 Task: Project Risk Management Workshop: Lead a workshop on identifying, assessing, and mitigating project risks to ensure successful project outcomes. Location: Risk Management Office. Time: 2:30 PM - 4:30 PM.
Action: Mouse moved to (97, 143)
Screenshot: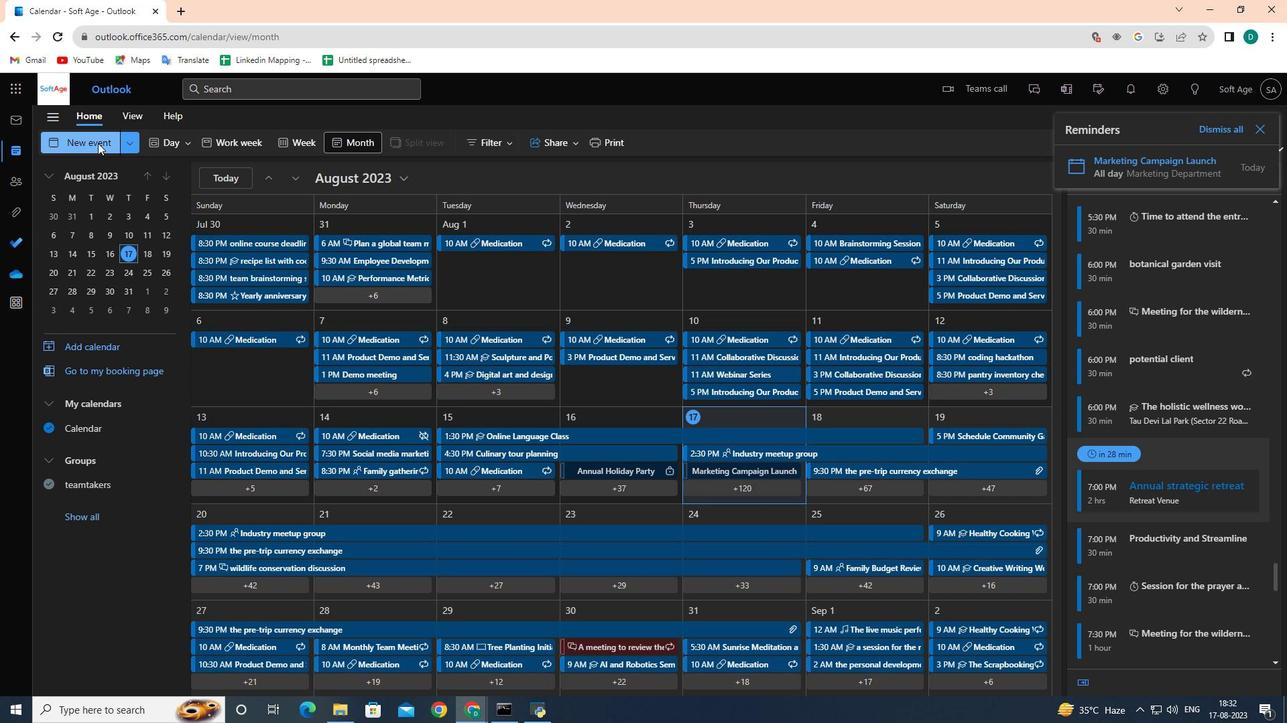 
Action: Mouse pressed left at (97, 143)
Screenshot: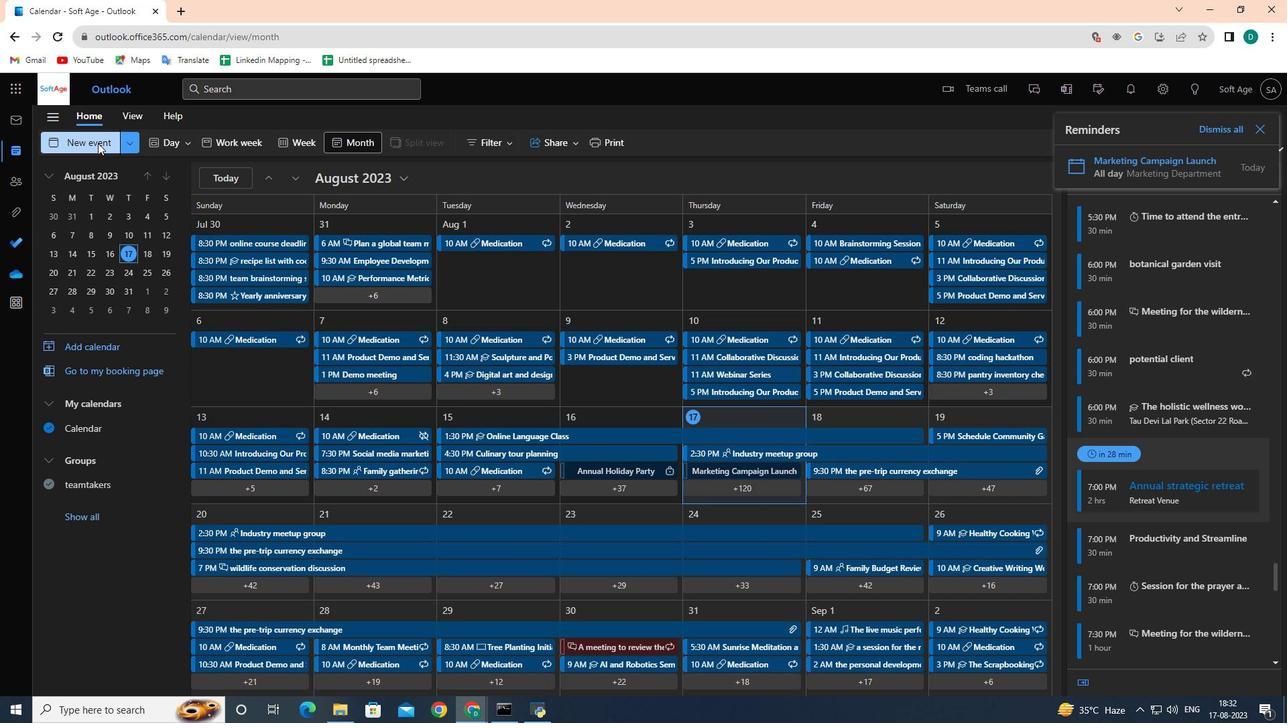 
Action: Mouse moved to (342, 218)
Screenshot: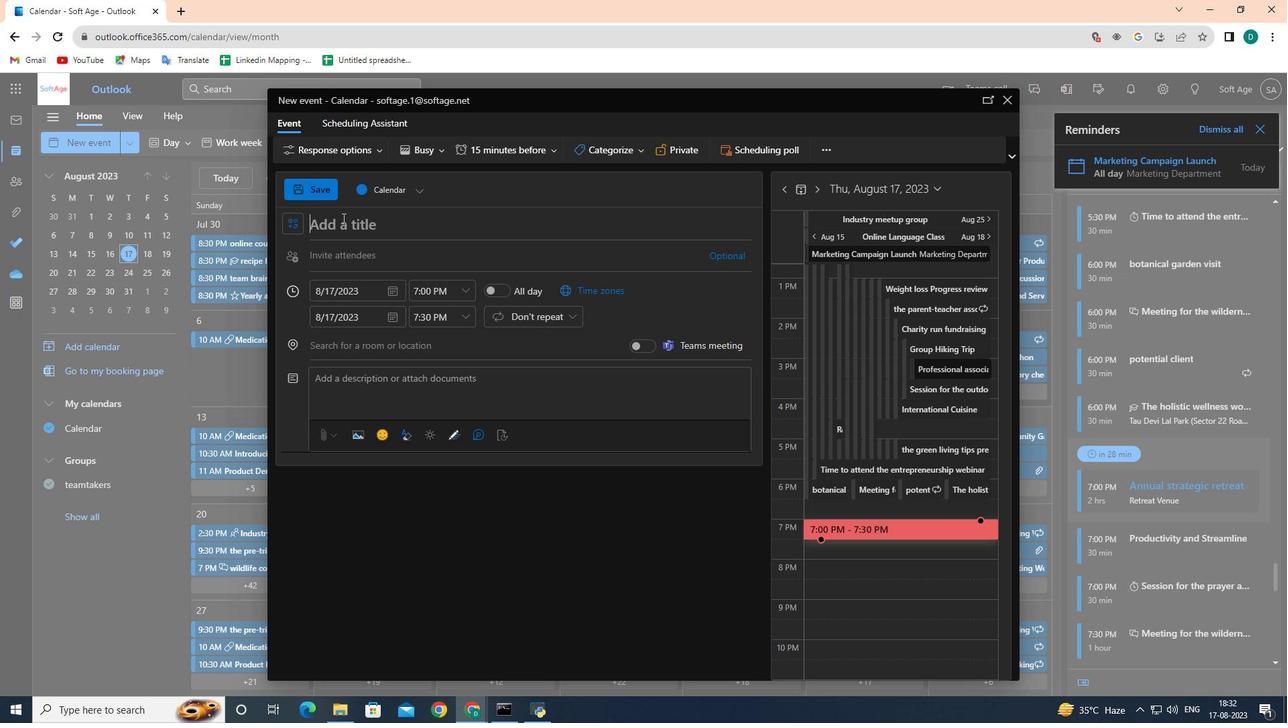 
Action: Key pressed <Key.shift><Key.shift>Project<Key.space><Key.shift>Risk<Key.space><Key.shift>Management<Key.space><Key.shift>Workshop
Screenshot: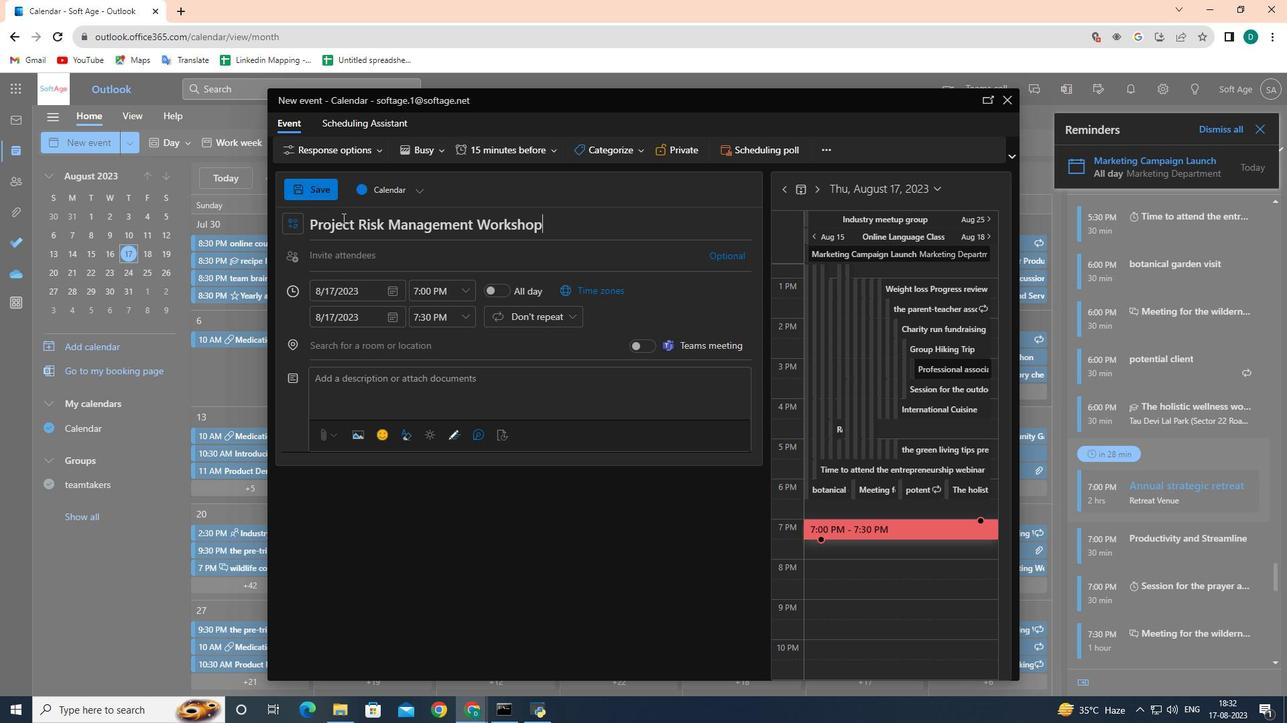 
Action: Mouse moved to (410, 404)
Screenshot: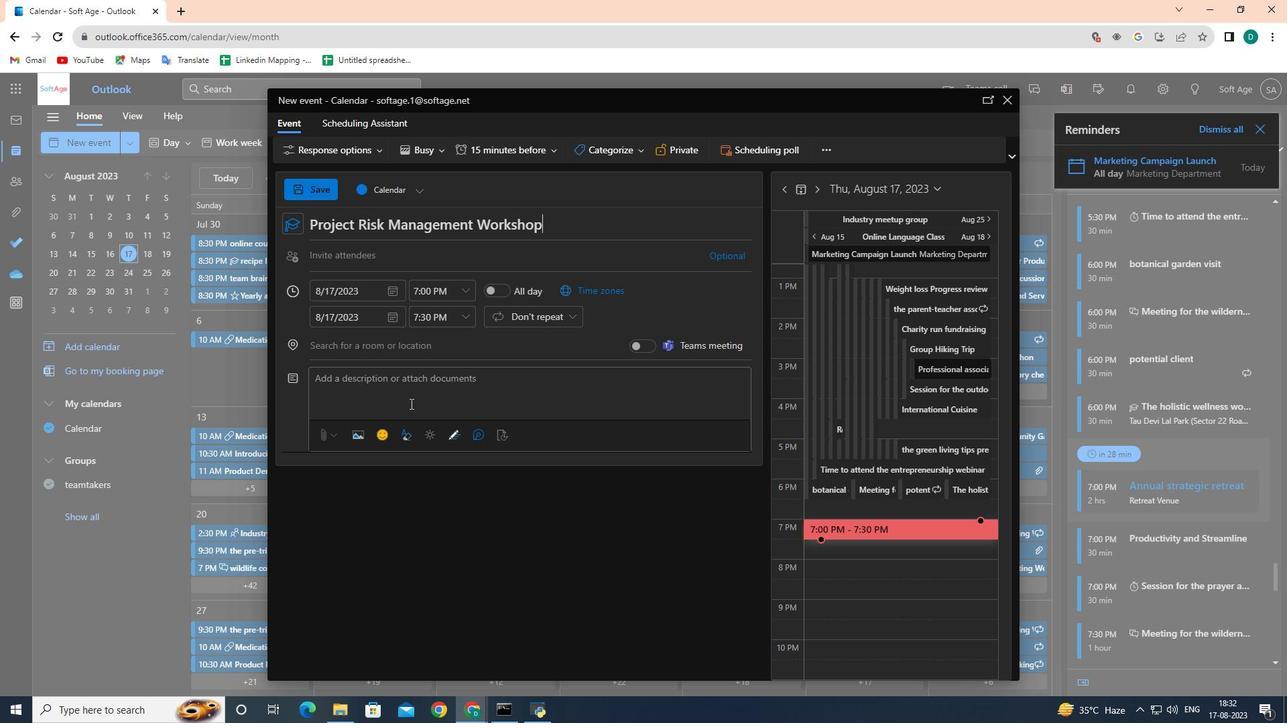 
Action: Mouse pressed left at (410, 404)
Screenshot: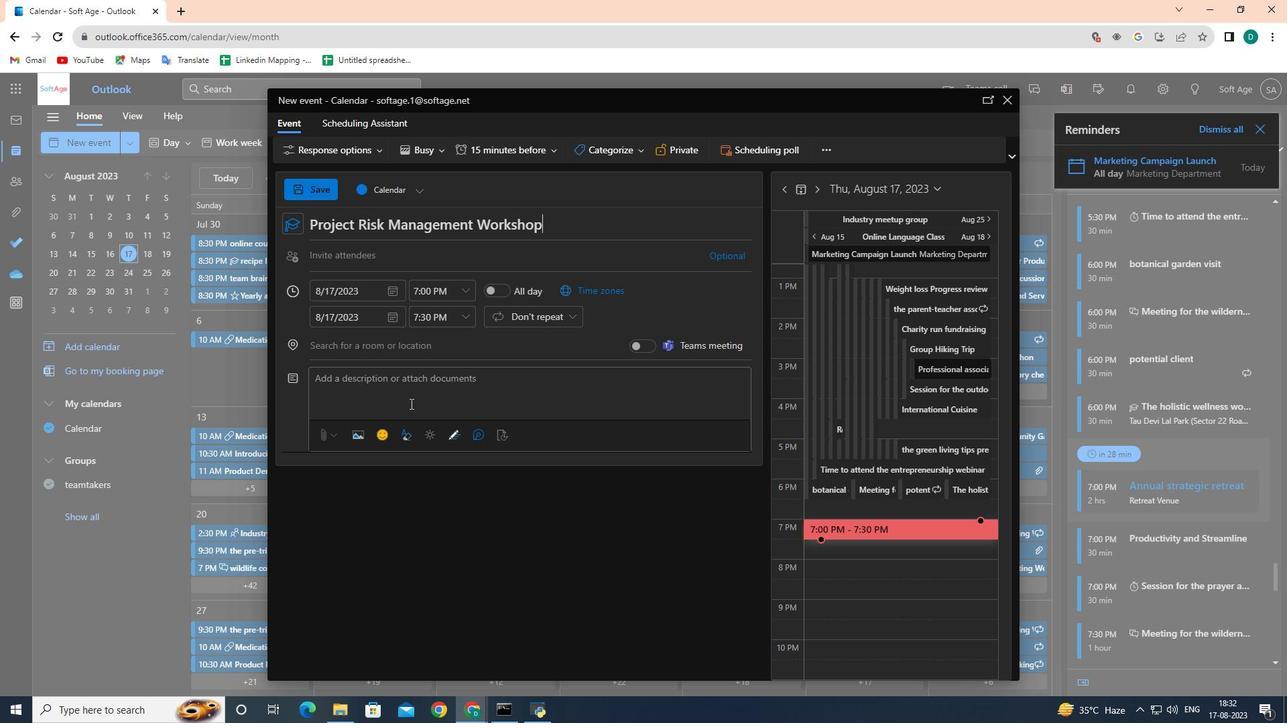
Action: Mouse moved to (399, 388)
Screenshot: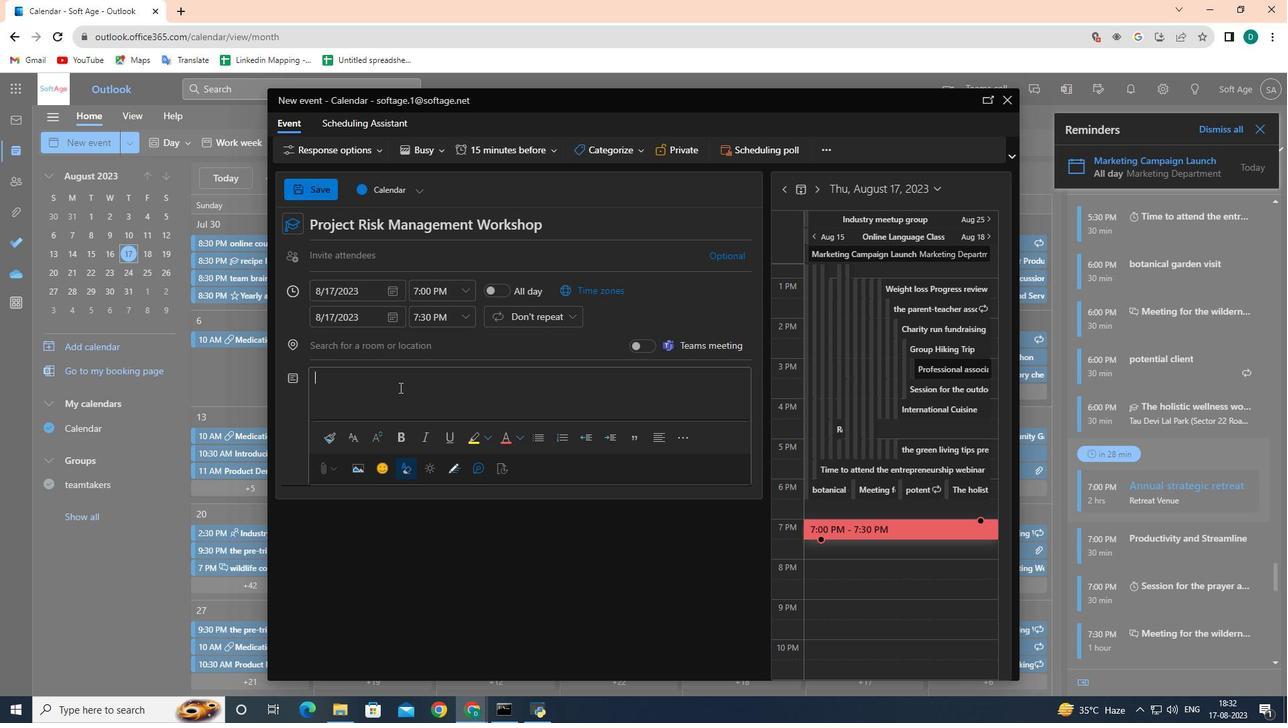 
Action: Key pressed <Key.shift>Lead<Key.space>a<Key.space>workshop<Key.space>on<Key.space>identifying,<Key.space>assessing,<Key.space>and<Key.space>mitigating<Key.space>projects<Key.space>risks<Key.space>to<Key.space>ensure<Key.space>successful<Key.space>project<Key.space>out<Key.space><Key.backspace>comes.
Screenshot: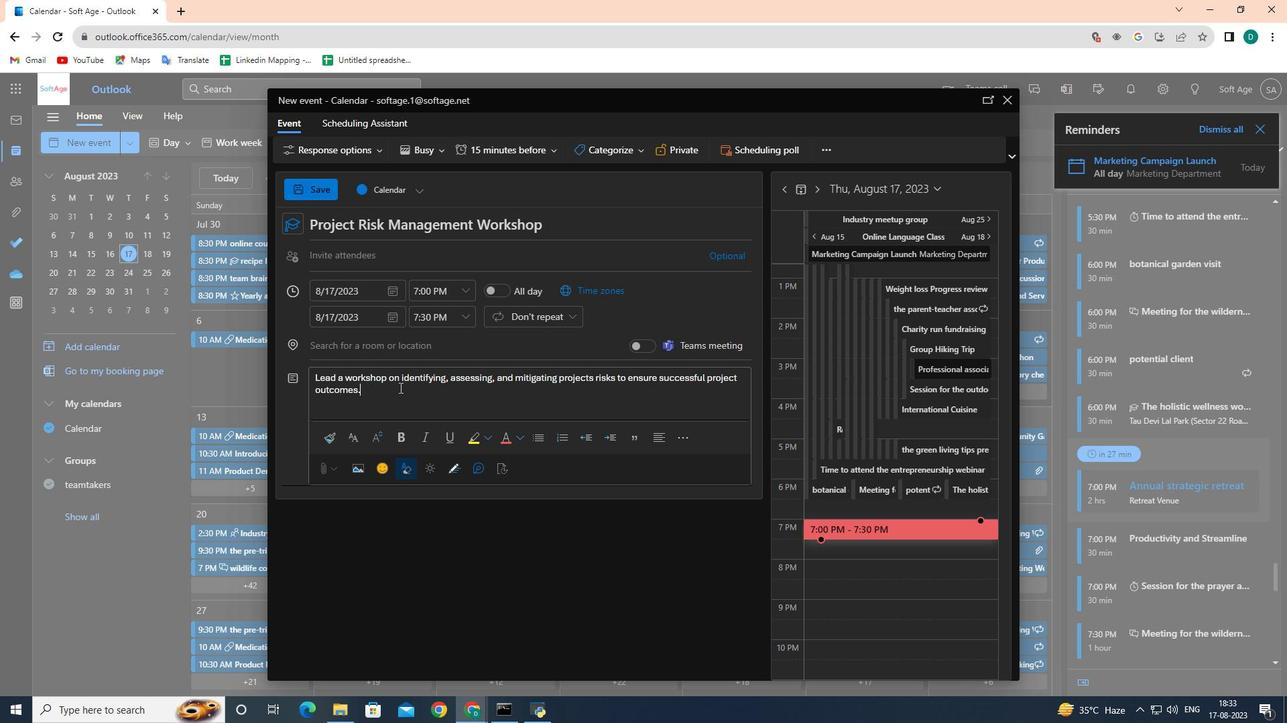 
Action: Mouse moved to (362, 338)
Screenshot: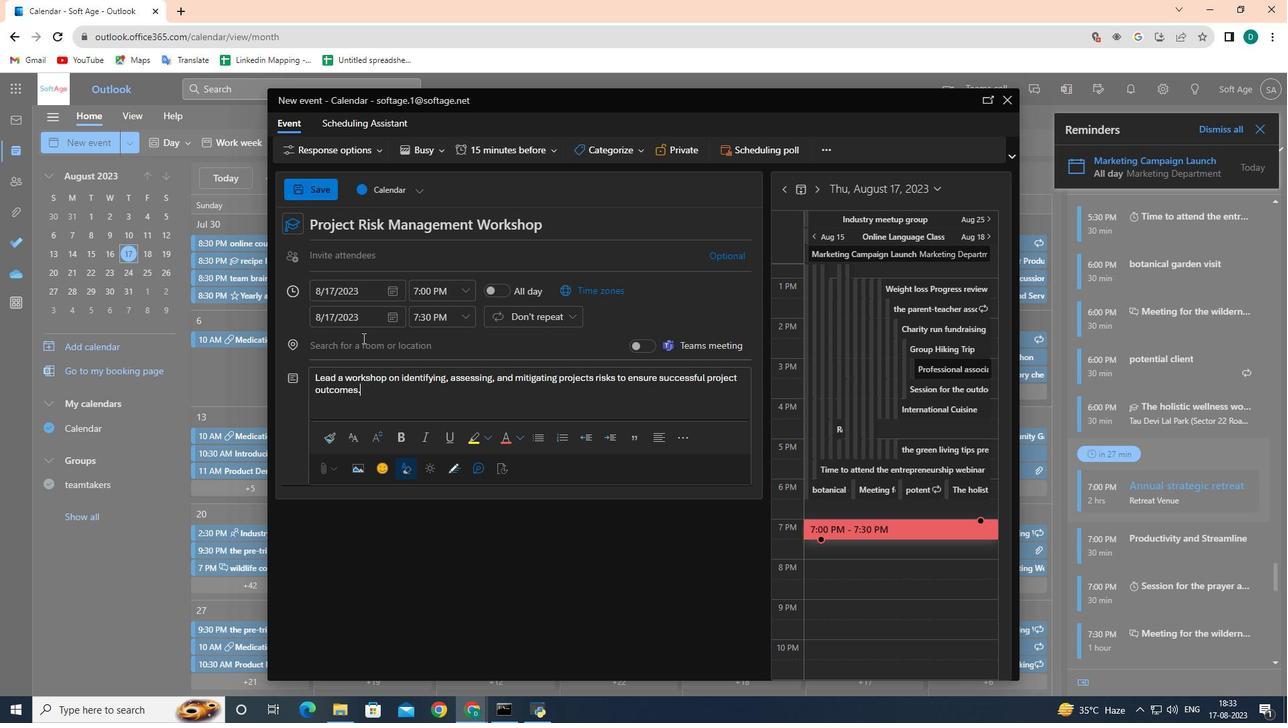 
Action: Mouse pressed left at (362, 338)
Screenshot: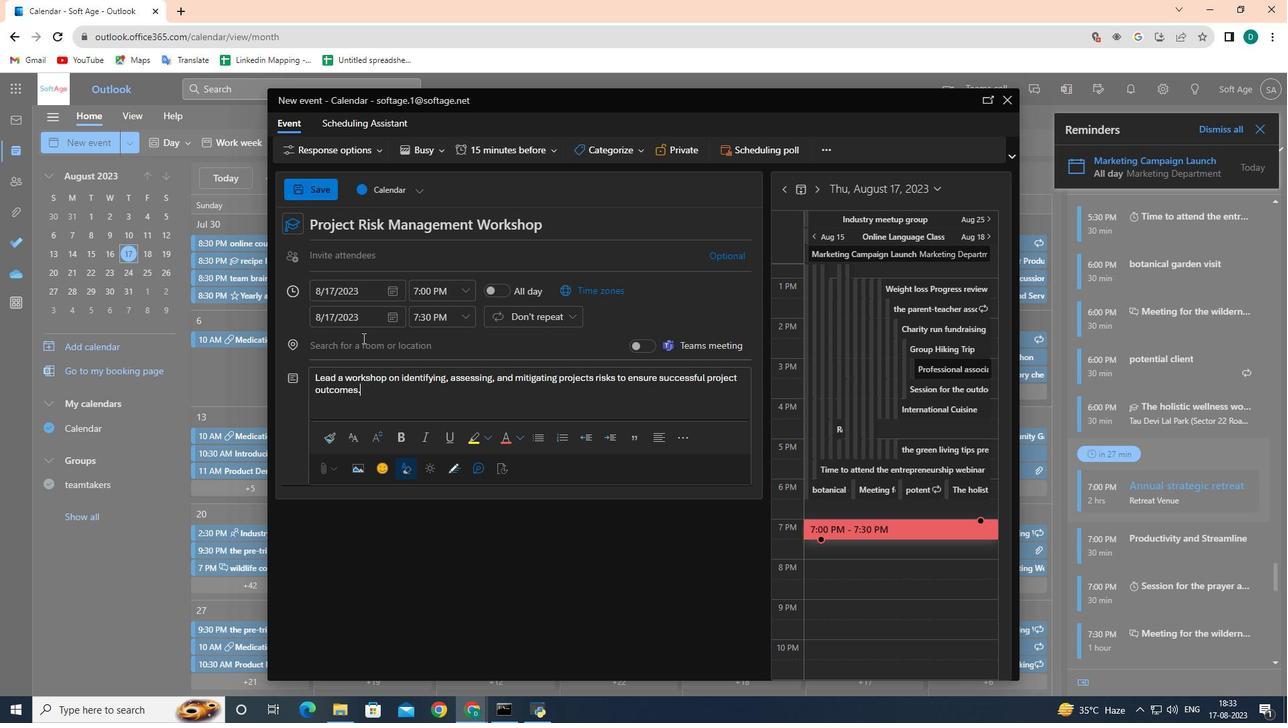 
Action: Key pressed <Key.shift>Risk<Key.space><Key.shift>Management<Key.space><Key.shift><Key.shift><Key.shift><Key.shift><Key.shift><Key.shift><Key.shift><Key.shift><Key.shift><Key.shift><Key.shift>Office
Screenshot: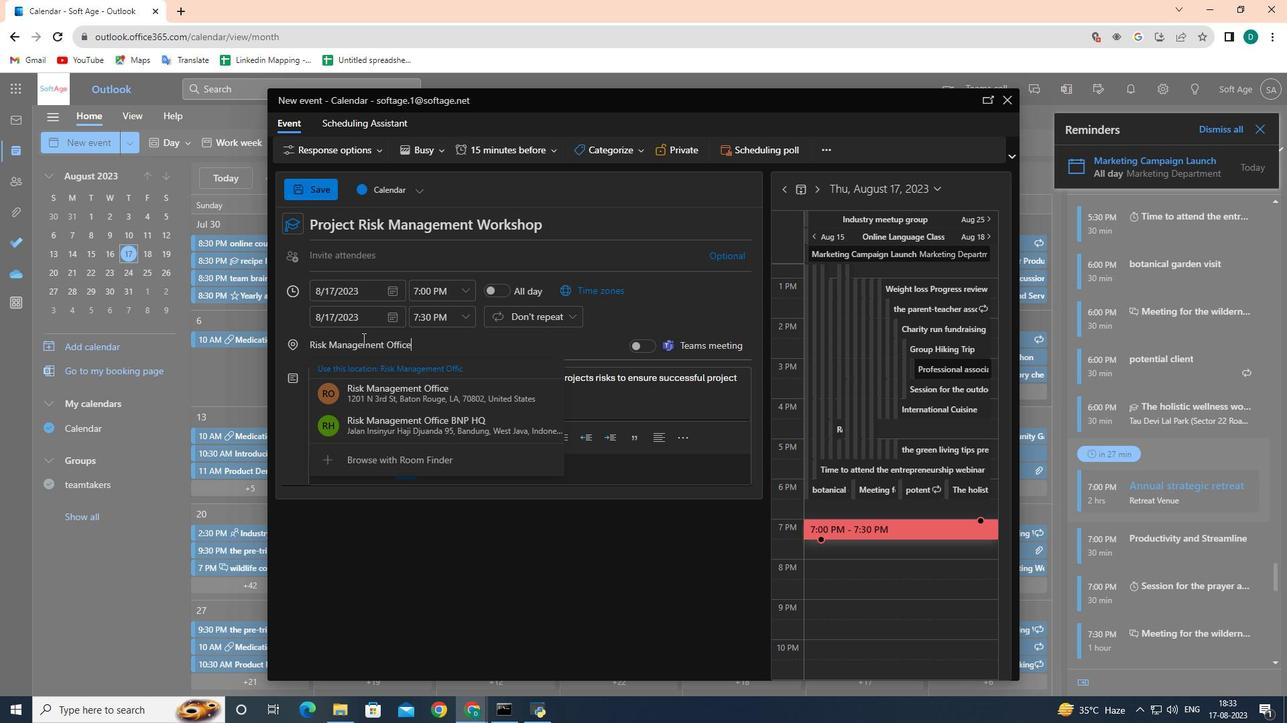 
Action: Mouse moved to (386, 406)
Screenshot: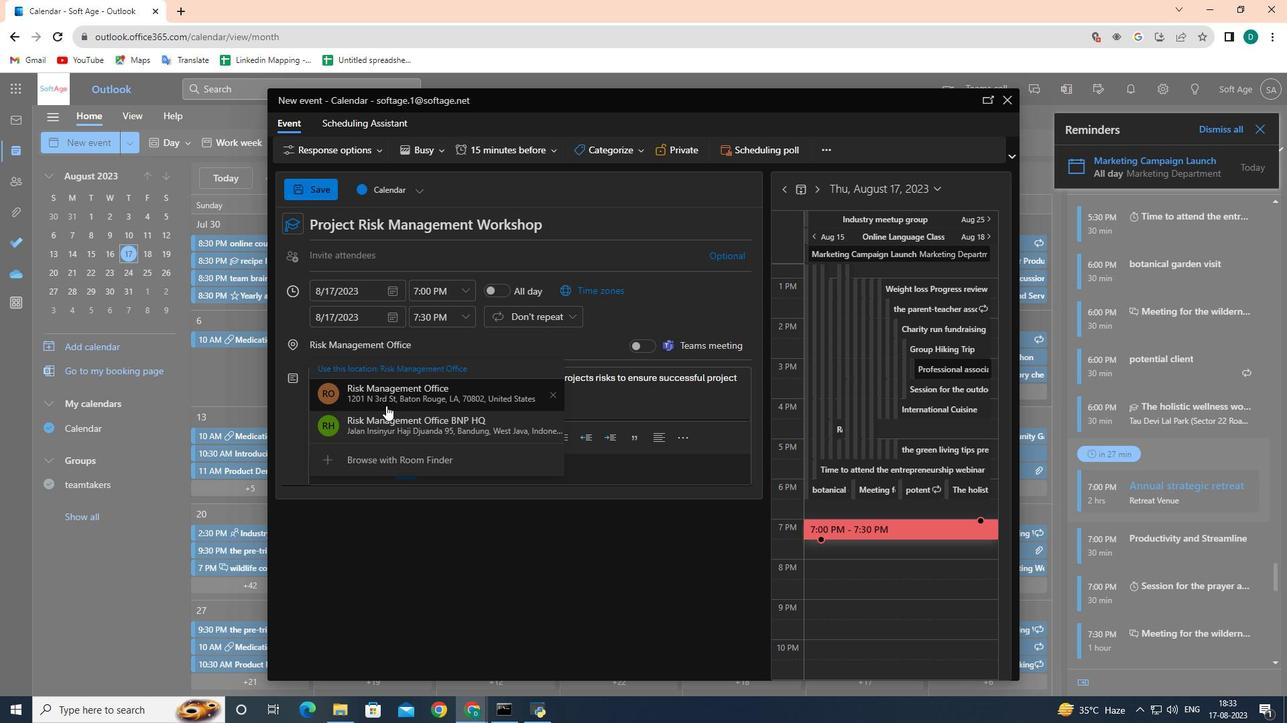 
Action: Mouse pressed left at (386, 406)
Screenshot: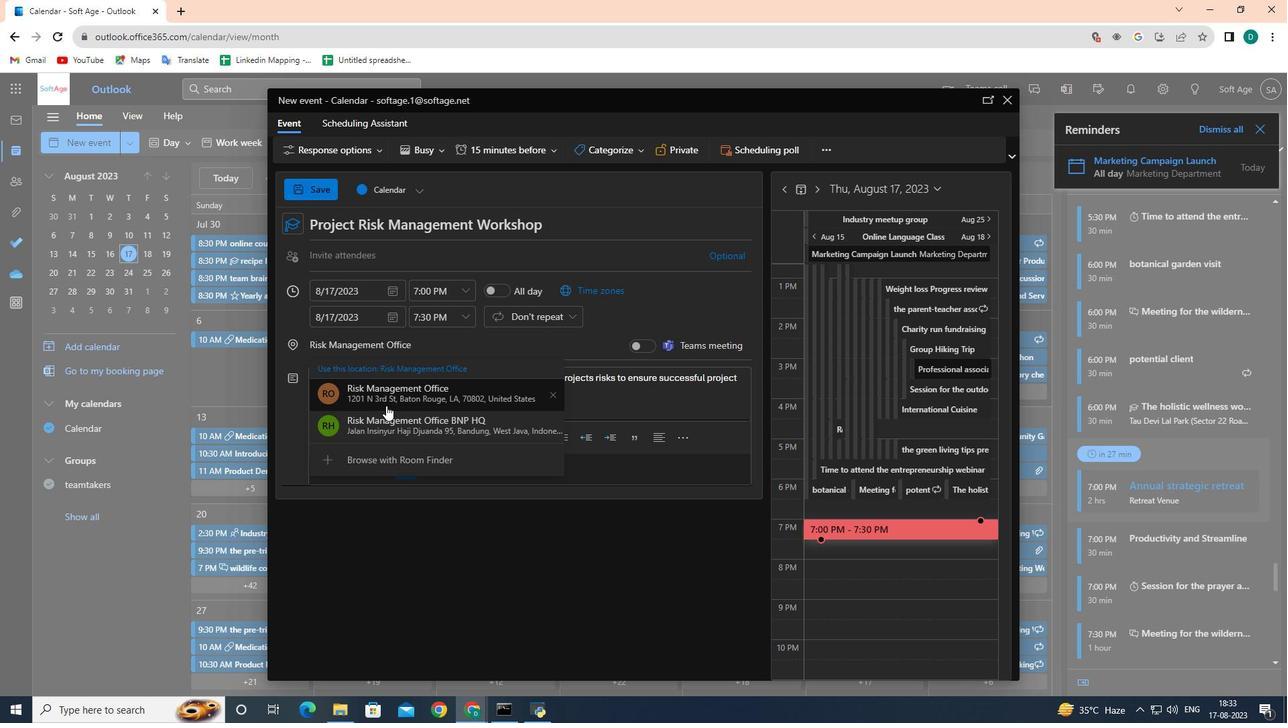 
Action: Mouse moved to (464, 292)
Screenshot: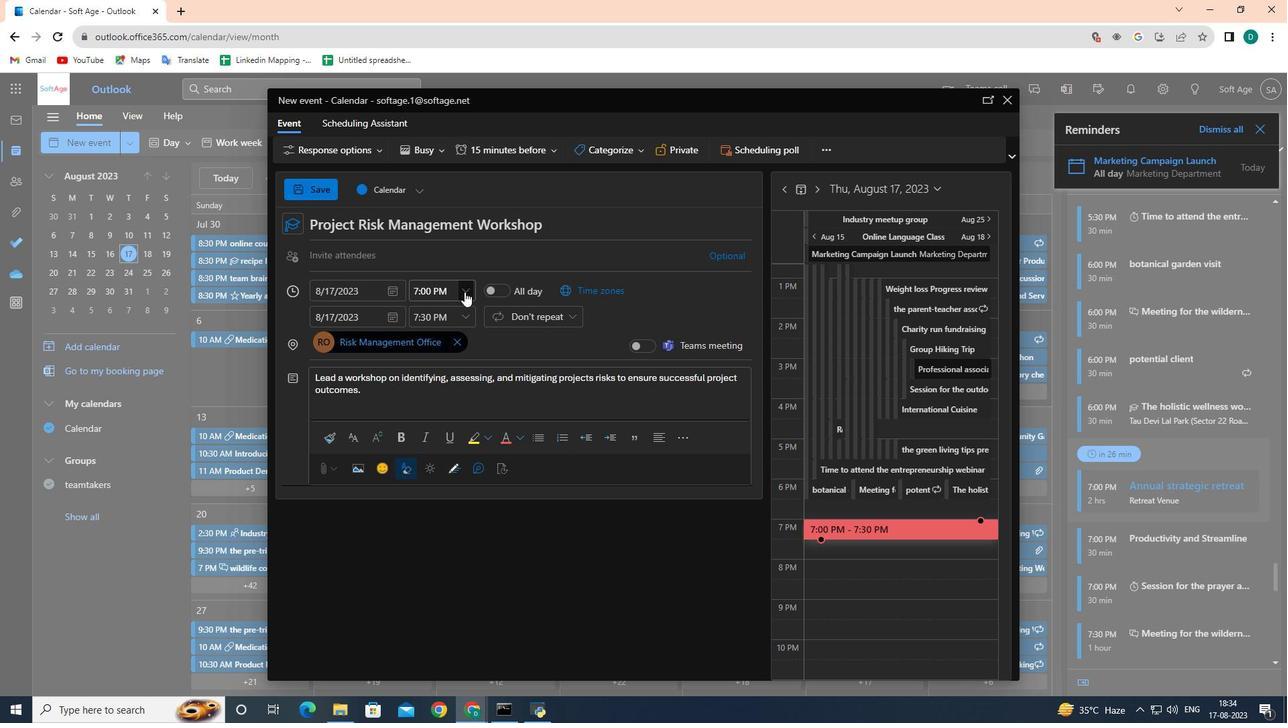 
Action: Mouse pressed left at (464, 292)
Screenshot: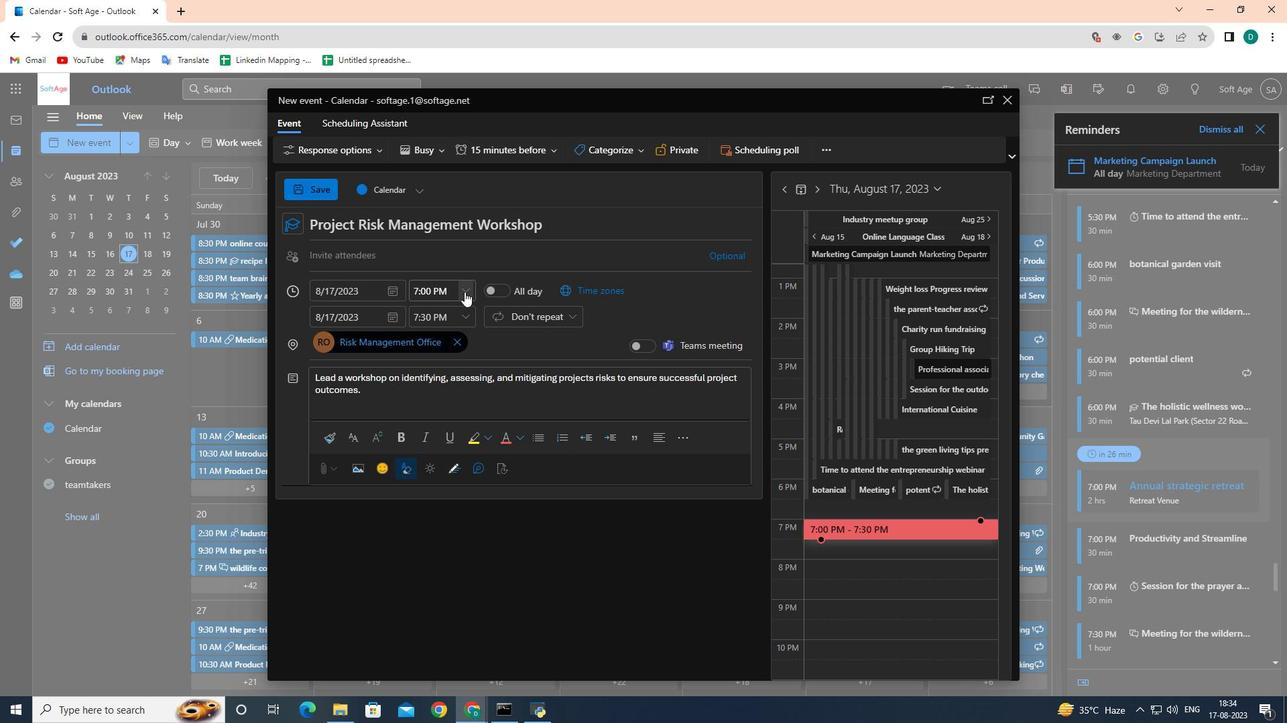 
Action: Mouse moved to (481, 424)
Screenshot: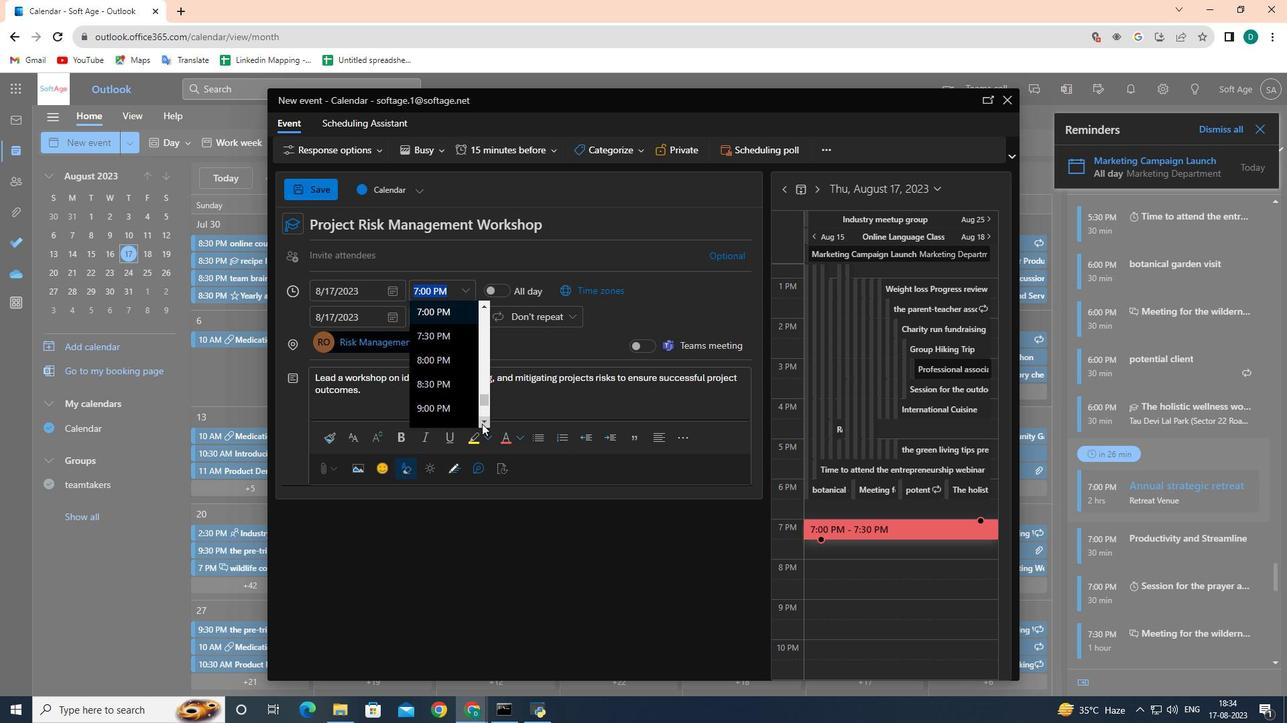 
Action: Mouse pressed left at (481, 424)
Screenshot: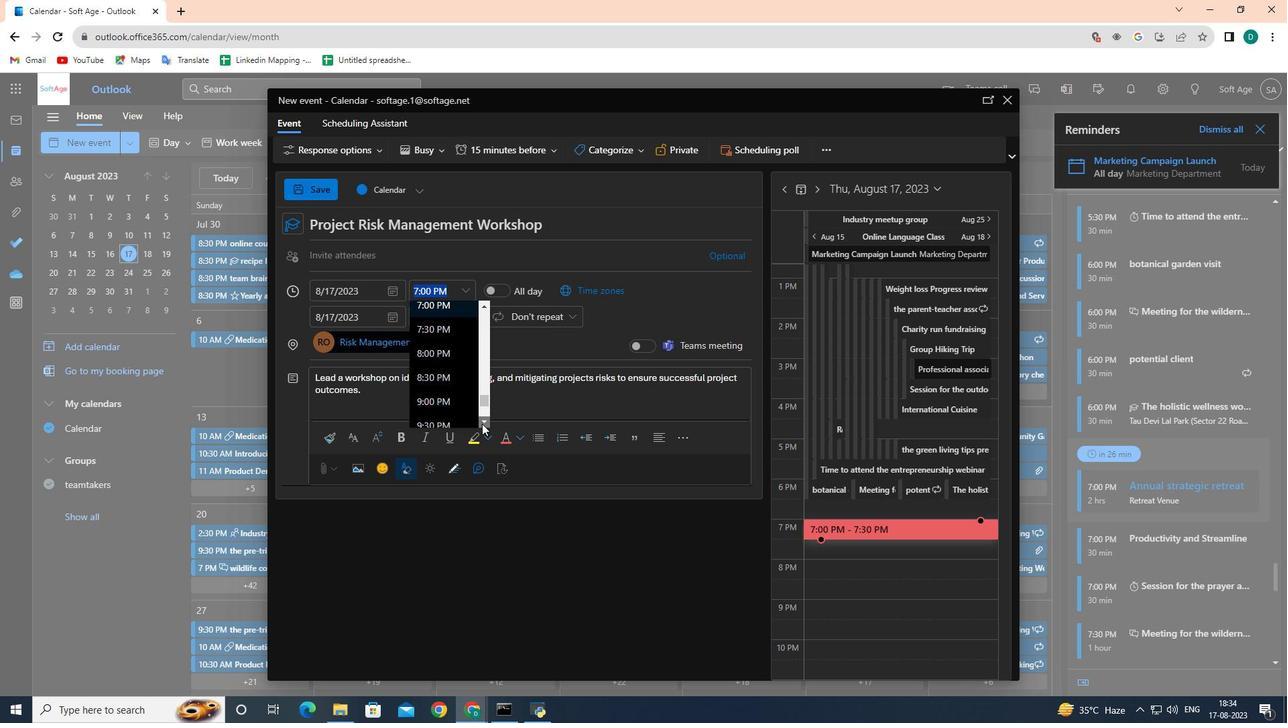 
Action: Mouse pressed left at (481, 424)
Screenshot: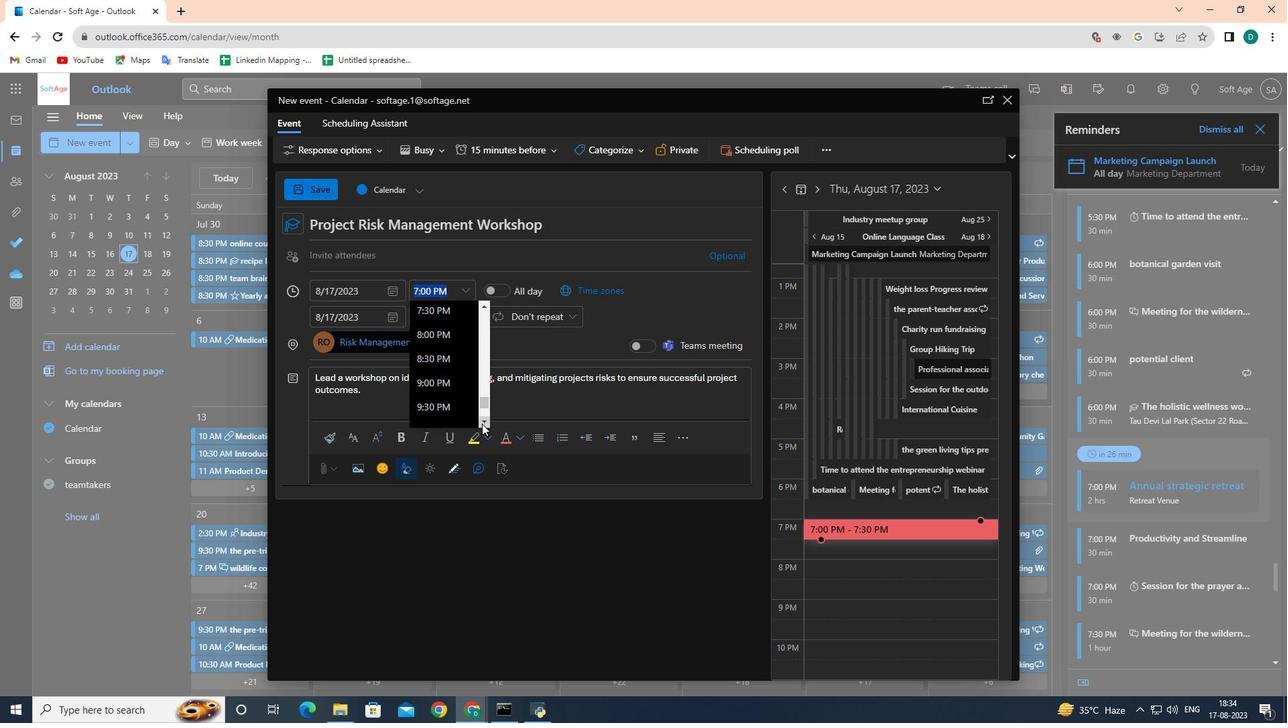 
Action: Mouse pressed left at (481, 424)
Screenshot: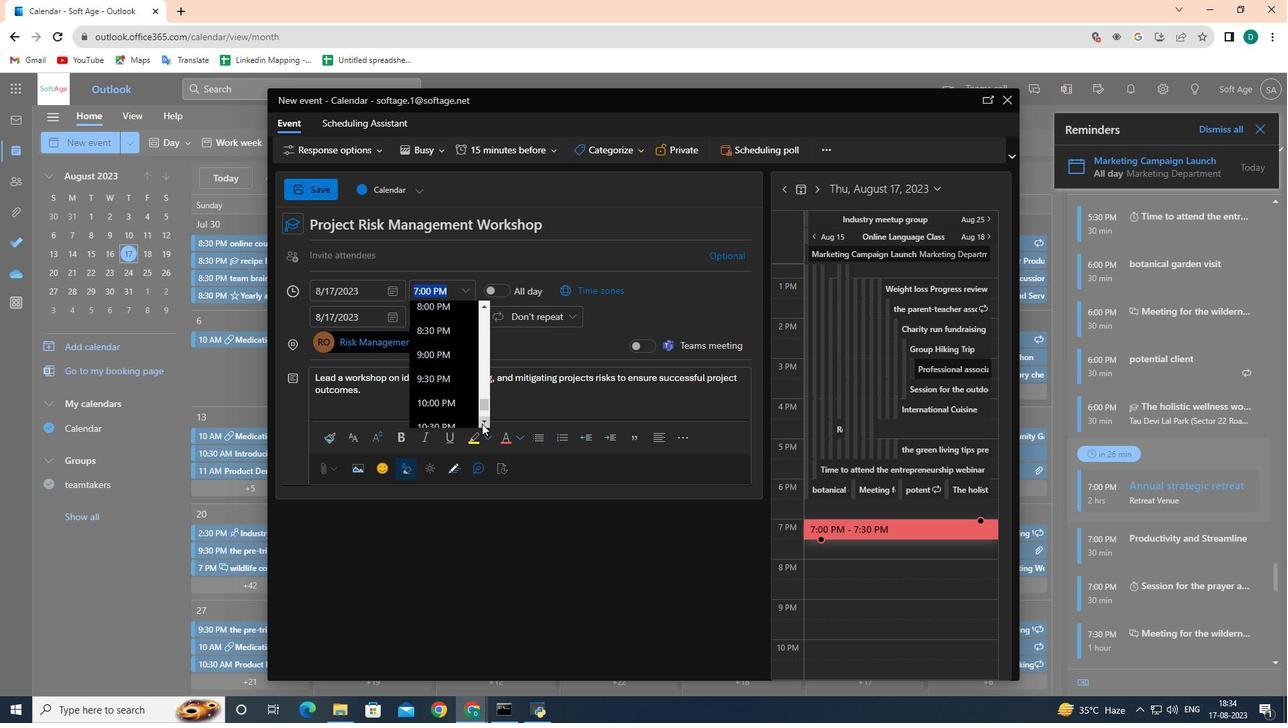 
Action: Mouse pressed left at (481, 424)
Screenshot: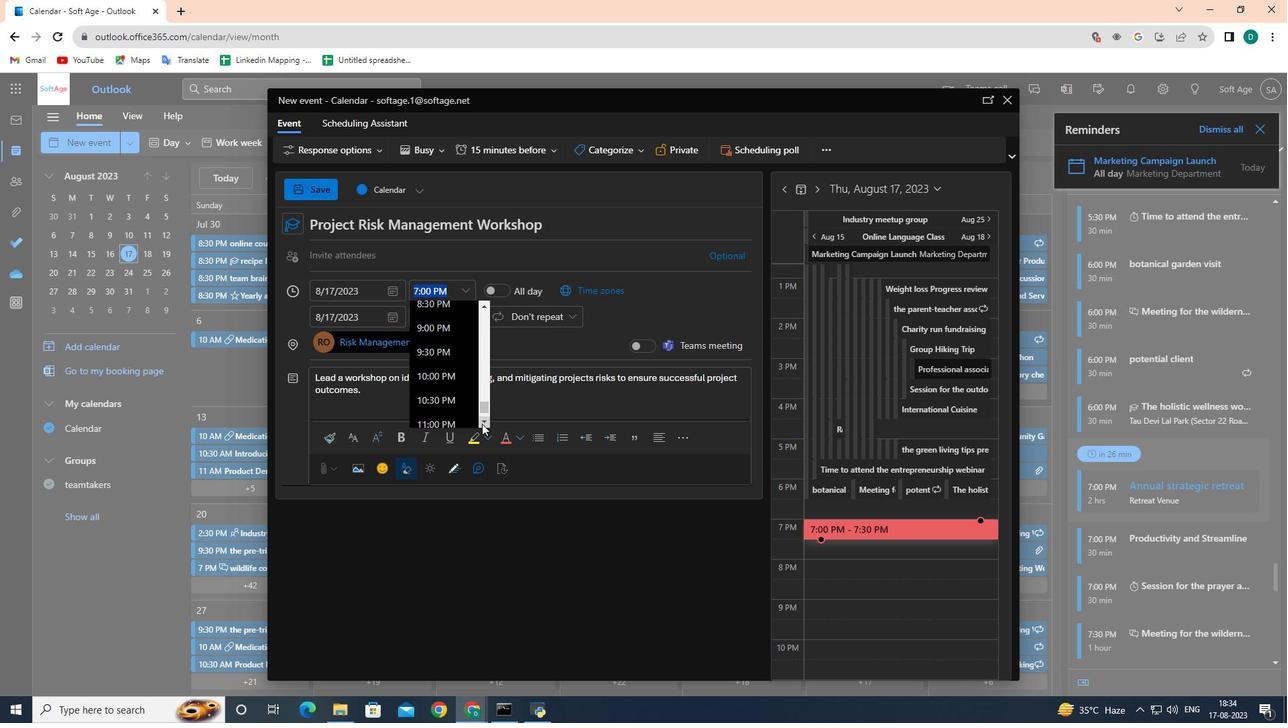 
Action: Mouse pressed left at (481, 424)
Screenshot: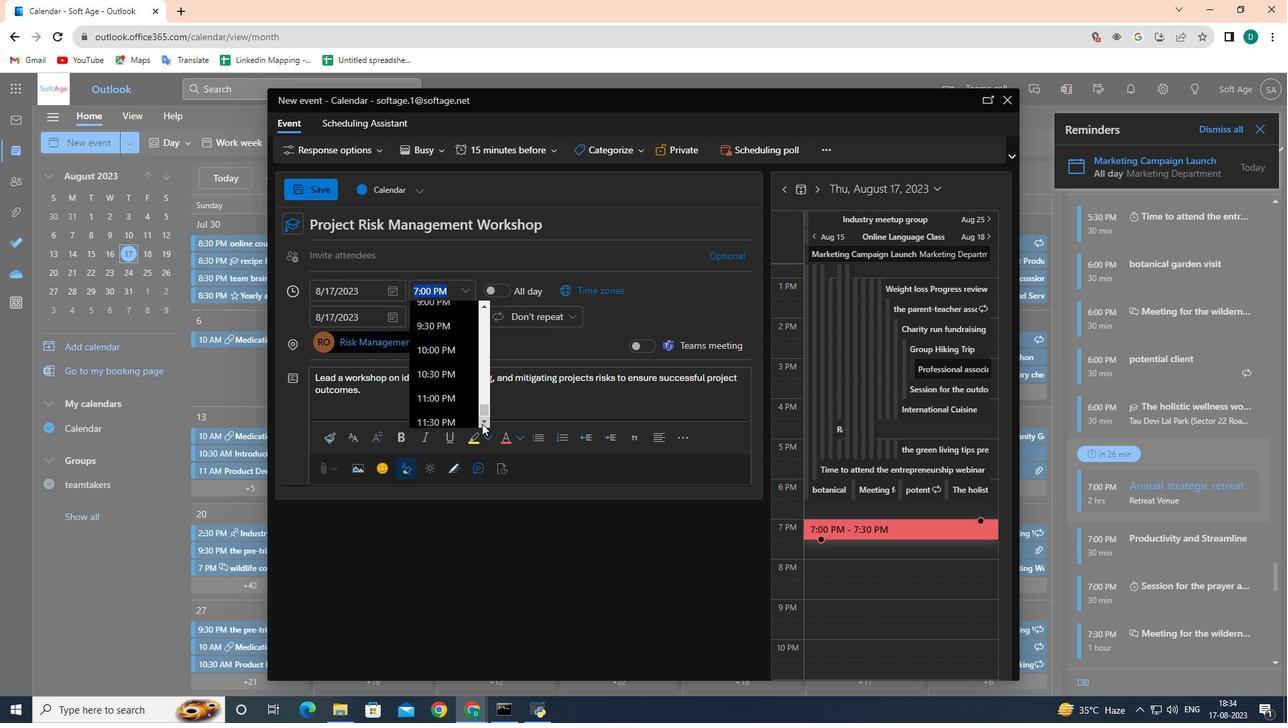 
Action: Mouse pressed left at (481, 424)
Screenshot: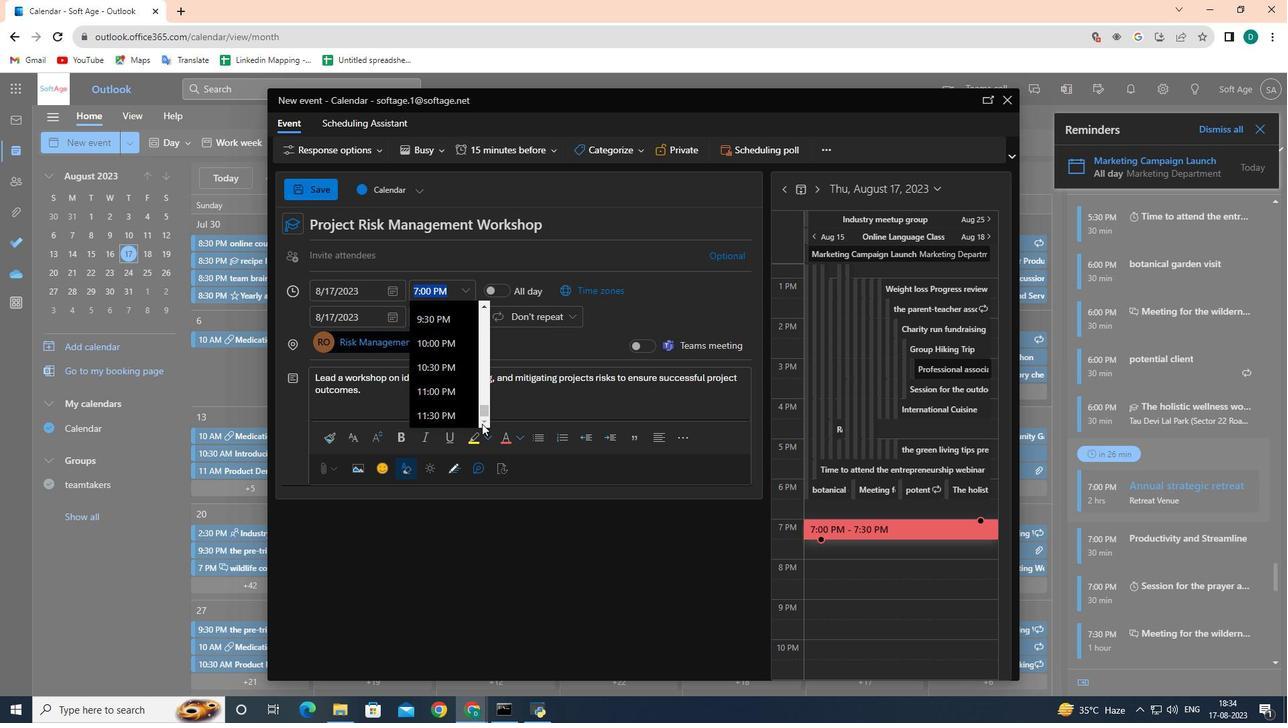 
Action: Mouse pressed left at (481, 424)
Screenshot: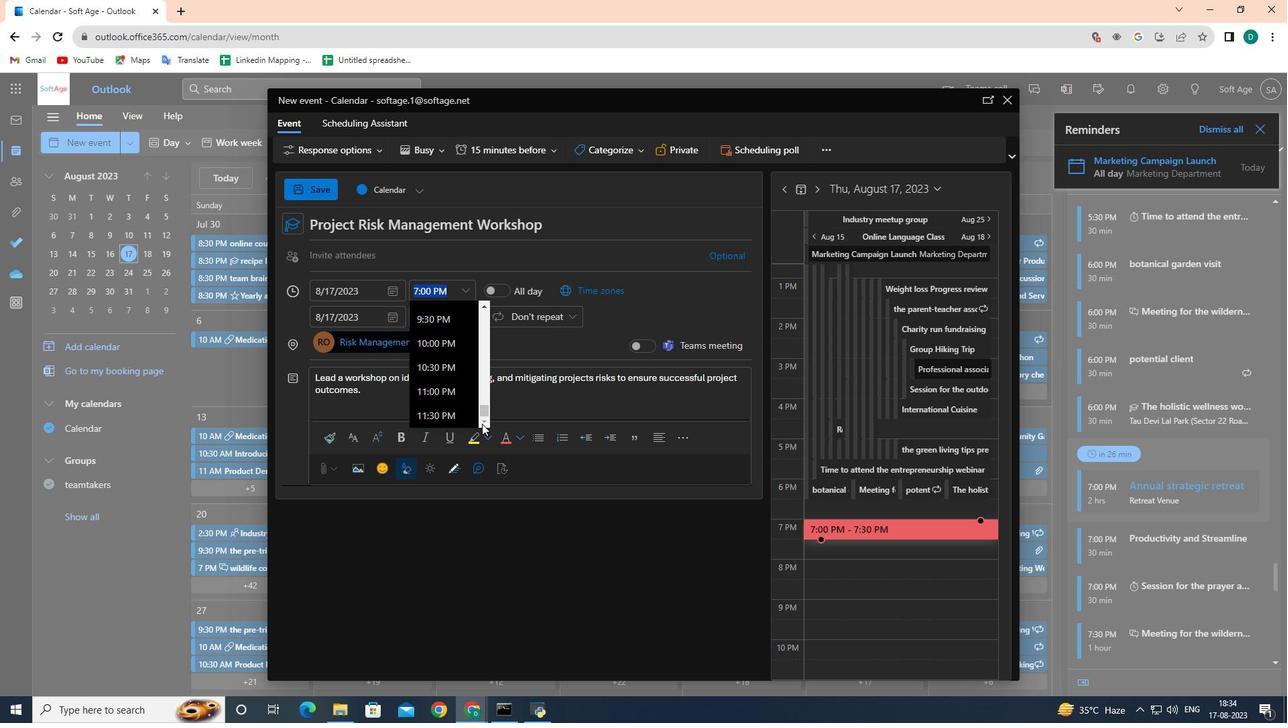 
Action: Mouse pressed left at (481, 424)
Screenshot: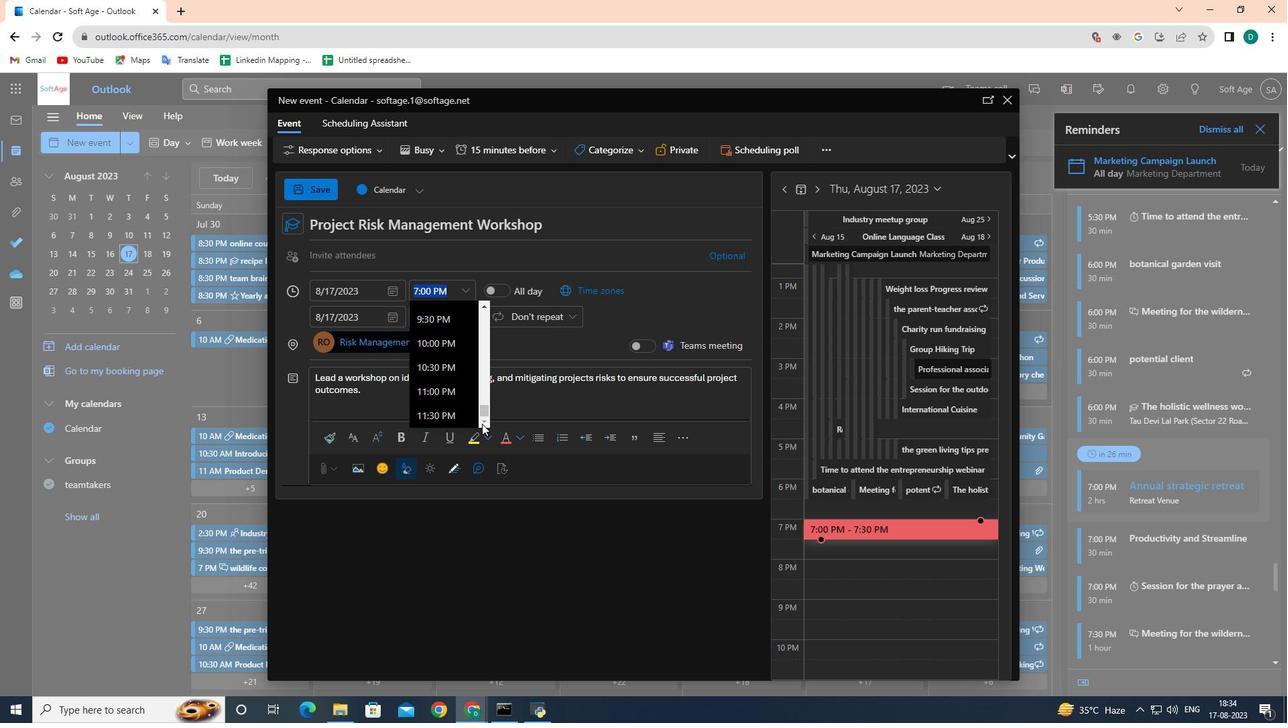 
Action: Mouse moved to (484, 306)
Screenshot: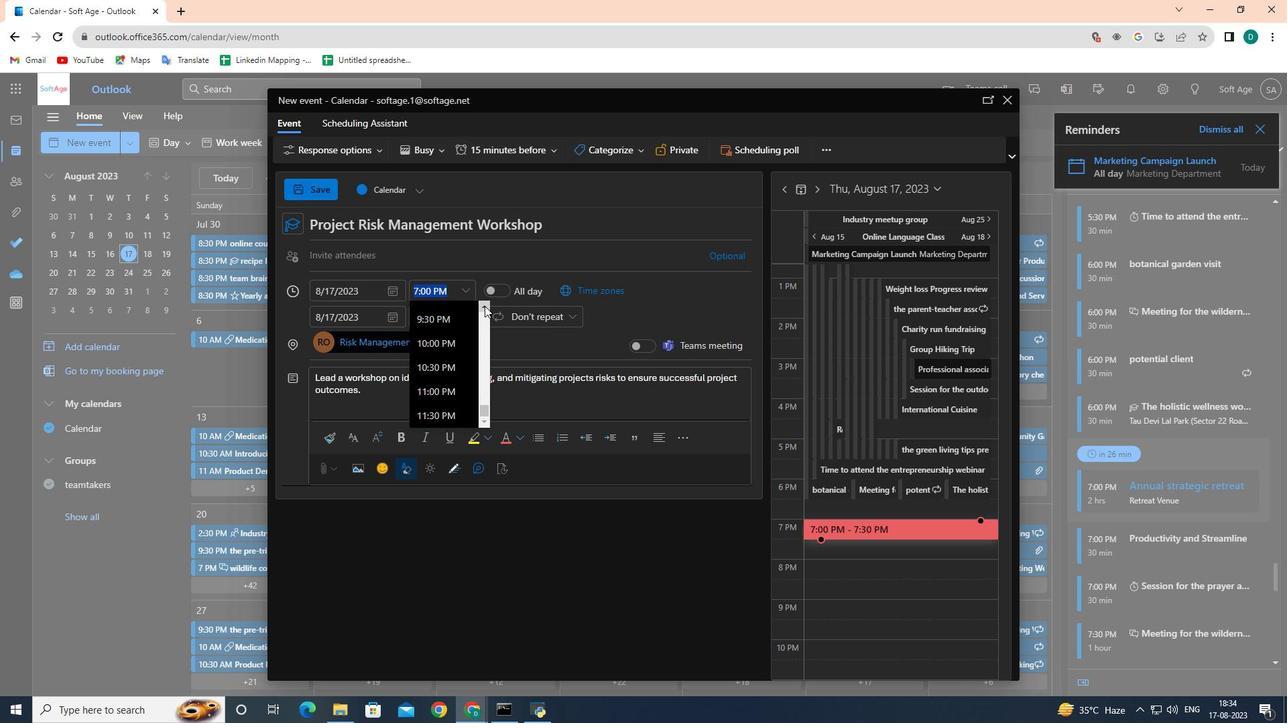 
Action: Mouse pressed left at (484, 306)
Screenshot: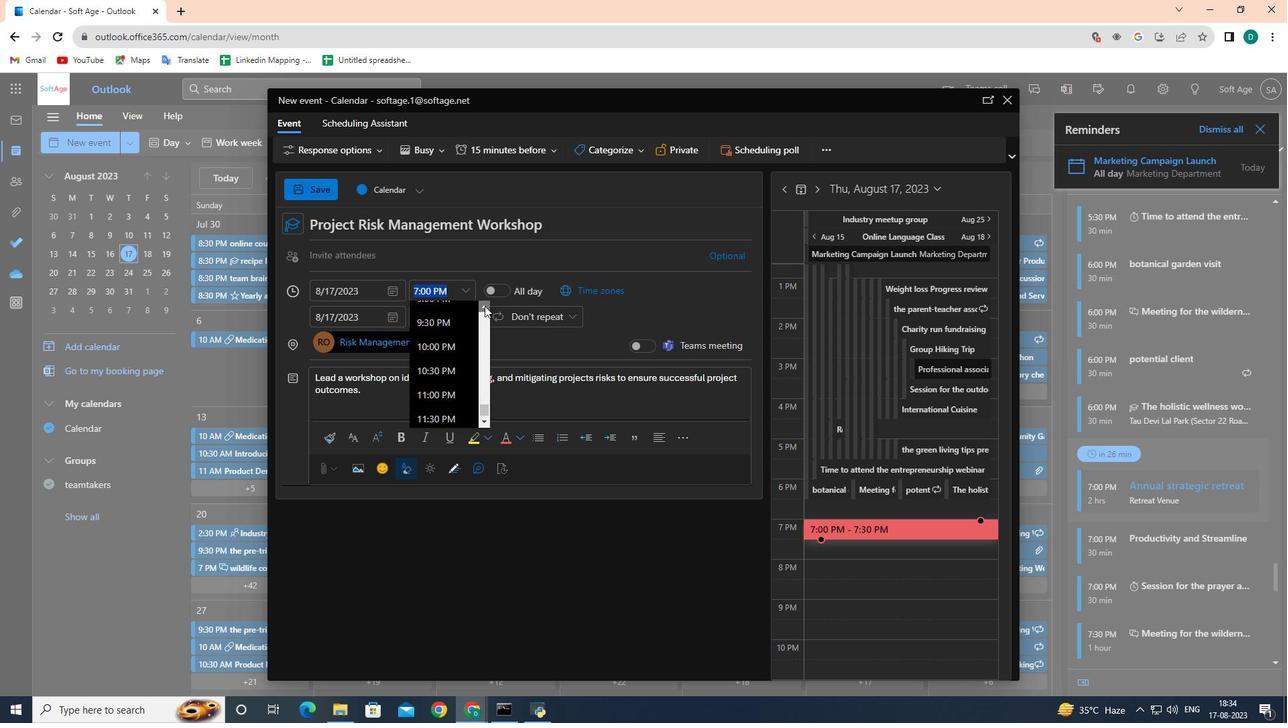 
Action: Mouse pressed left at (484, 306)
Screenshot: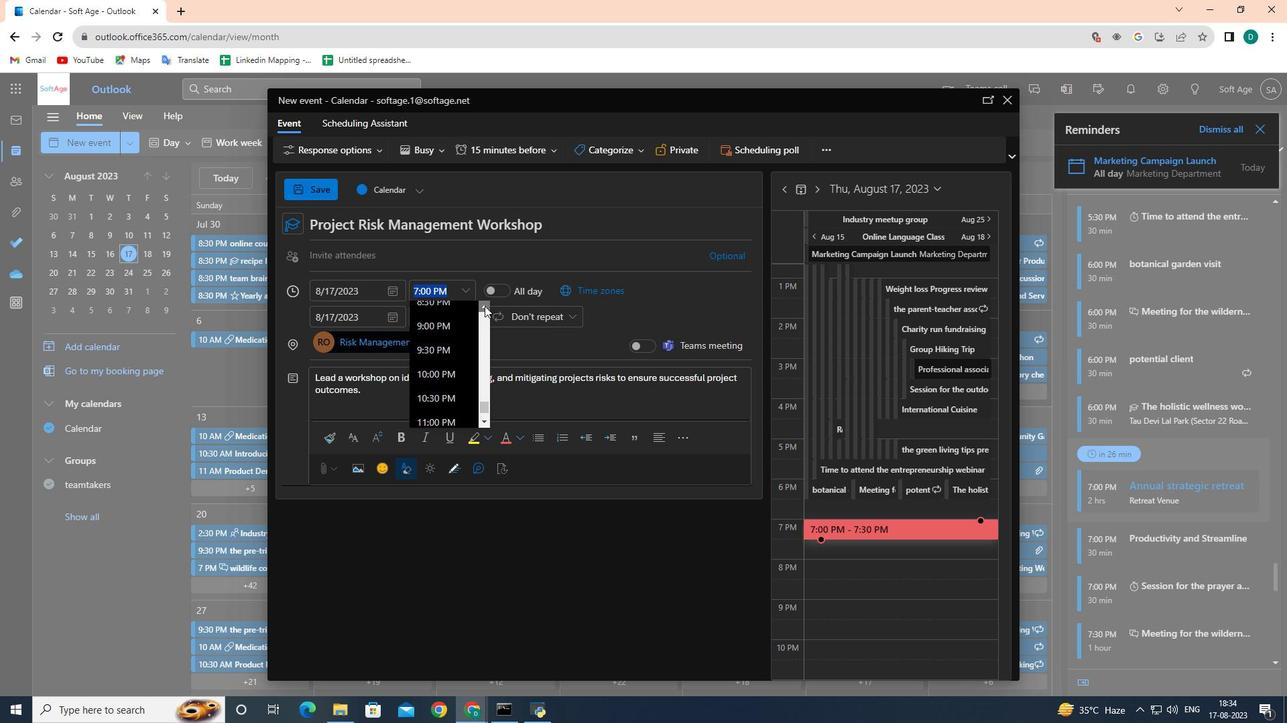 
Action: Mouse pressed left at (484, 306)
Screenshot: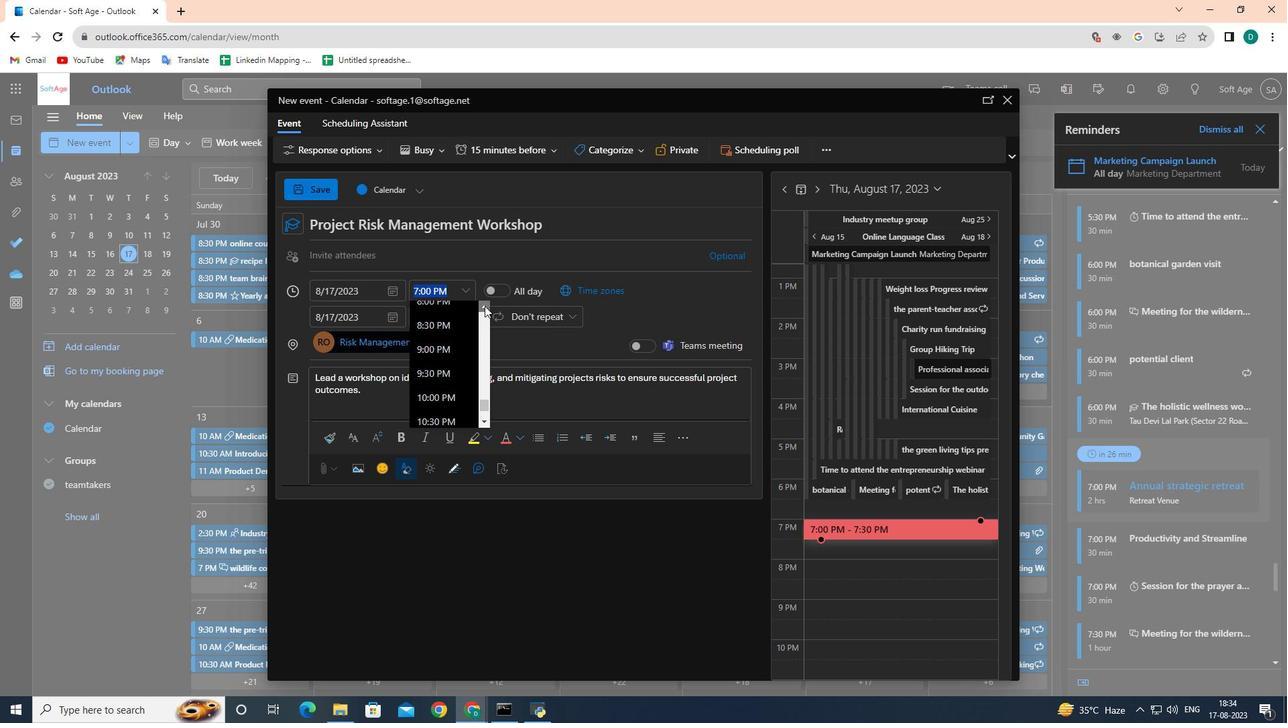 
Action: Mouse pressed left at (484, 306)
Screenshot: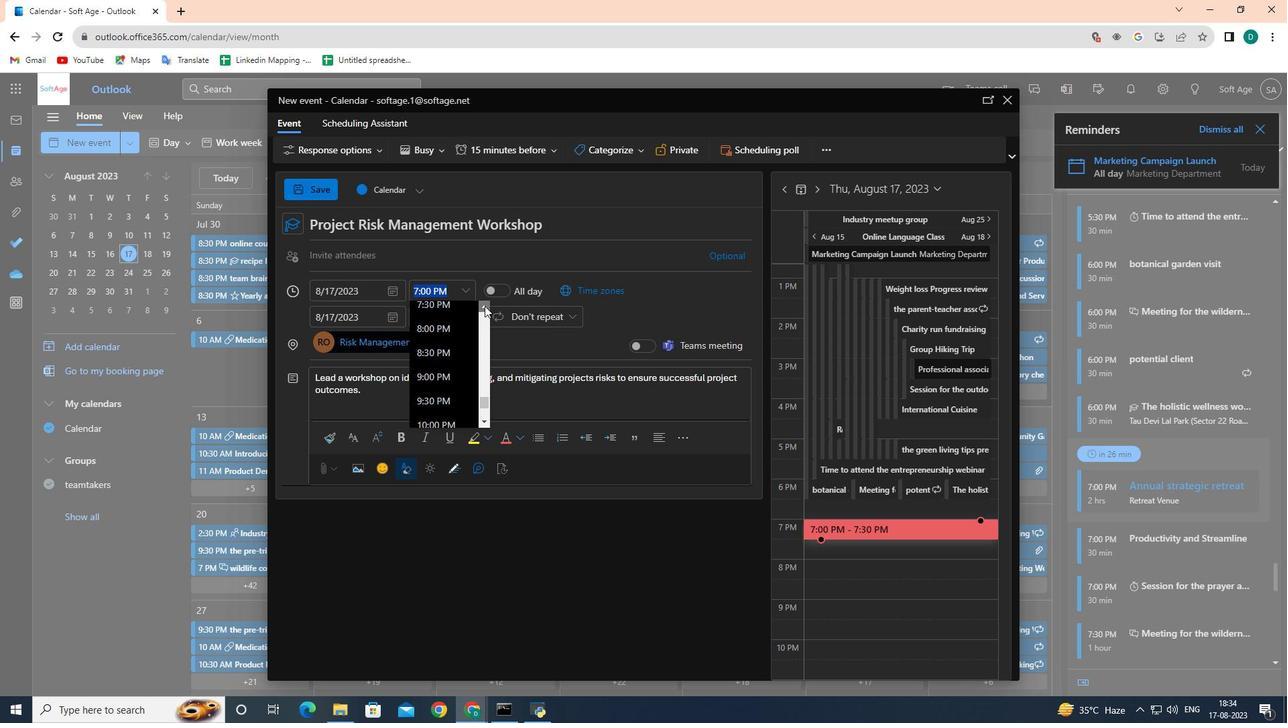 
Action: Mouse pressed left at (484, 306)
Screenshot: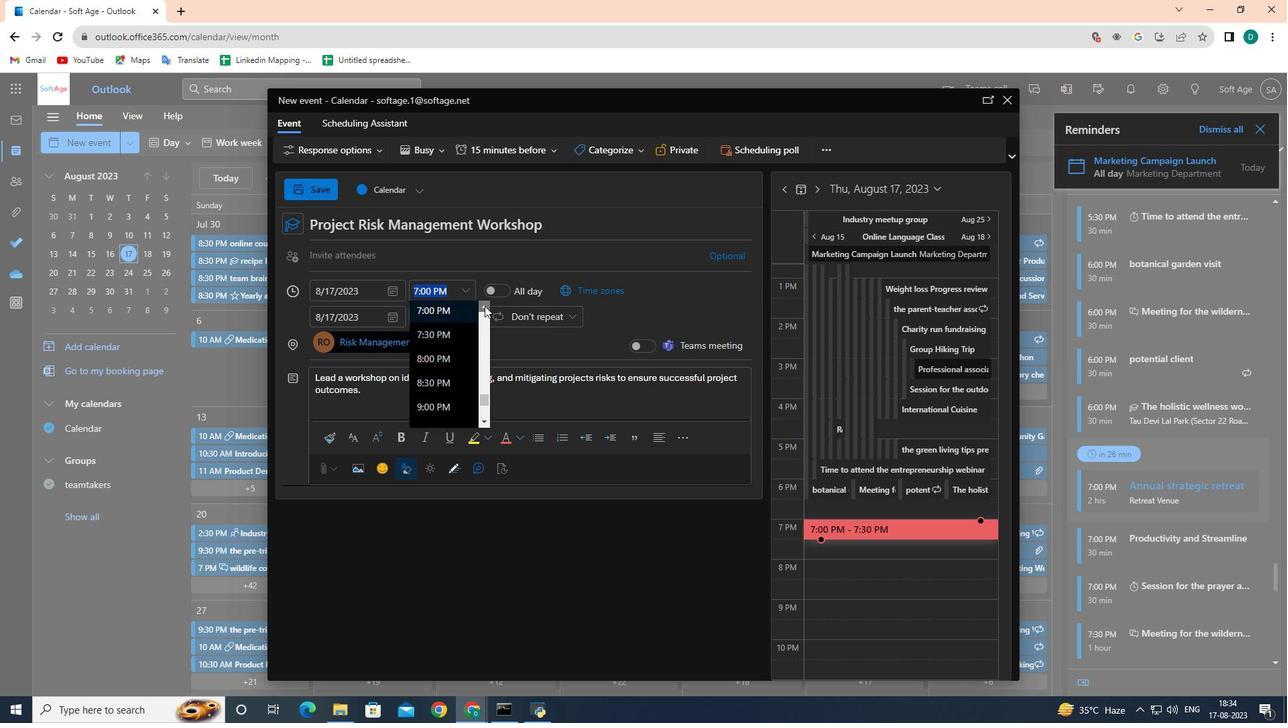 
Action: Mouse pressed left at (484, 306)
Screenshot: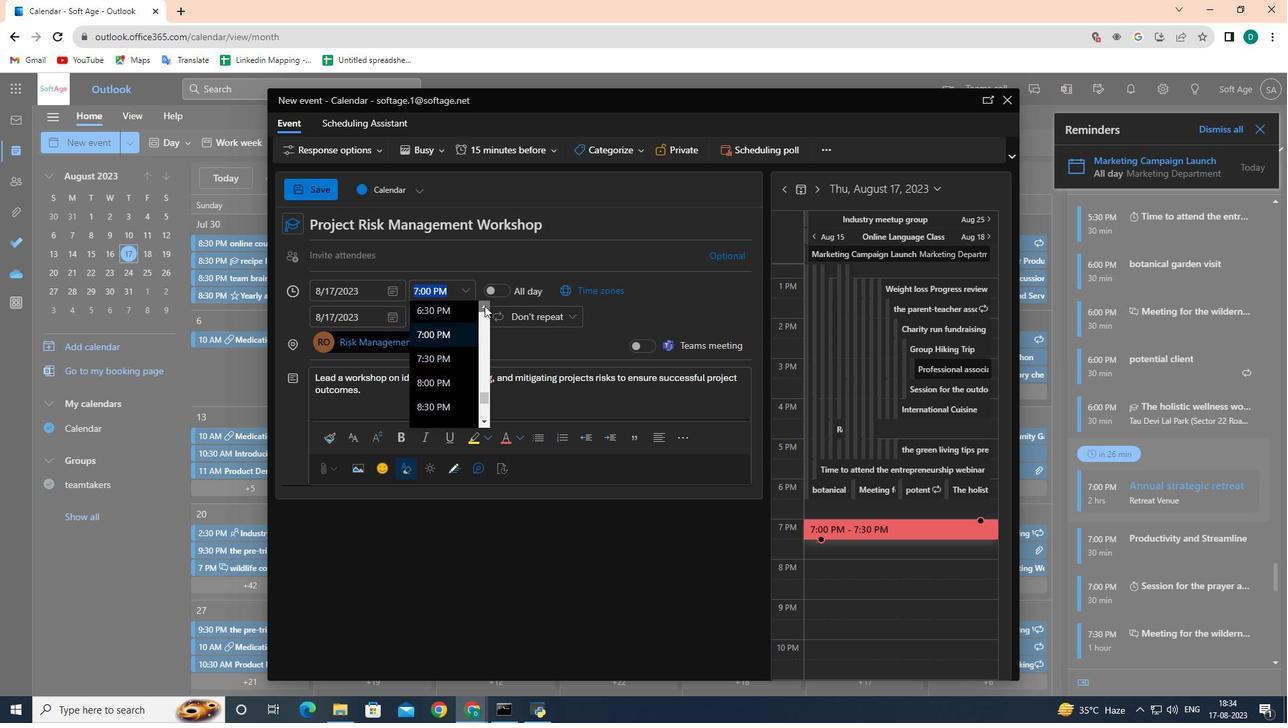 
Action: Mouse pressed left at (484, 306)
Screenshot: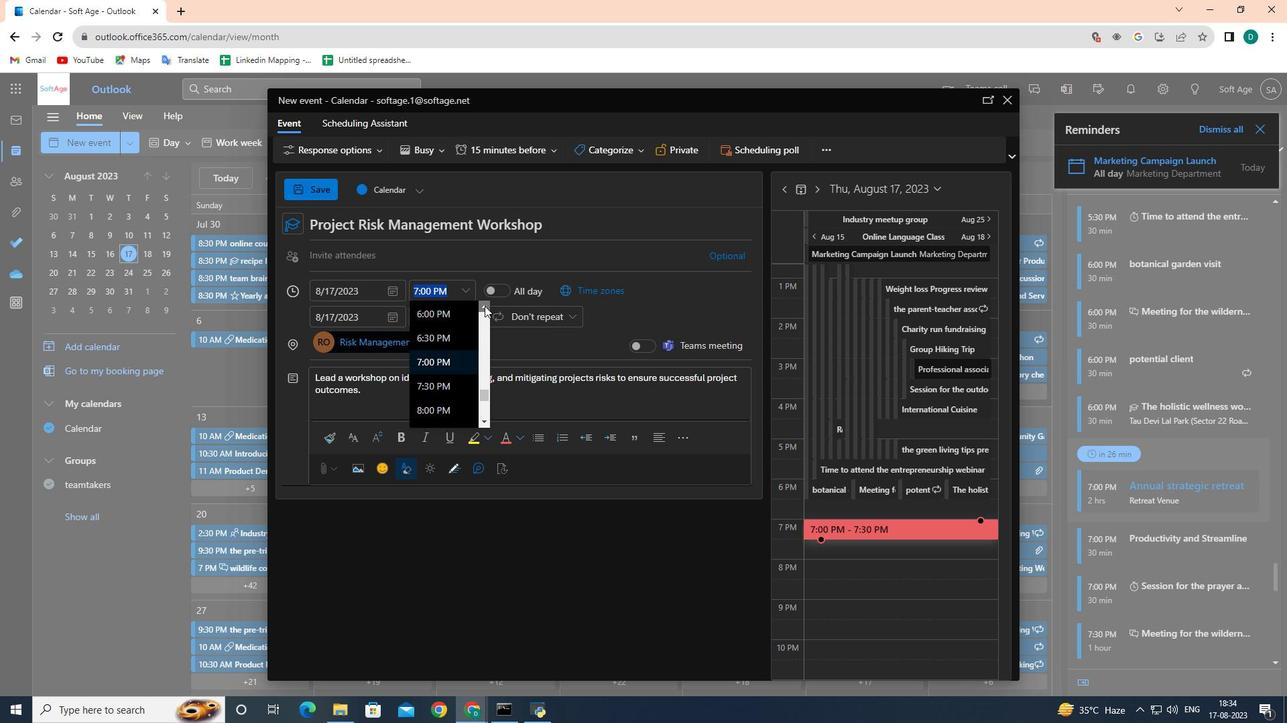 
Action: Mouse pressed left at (484, 306)
Screenshot: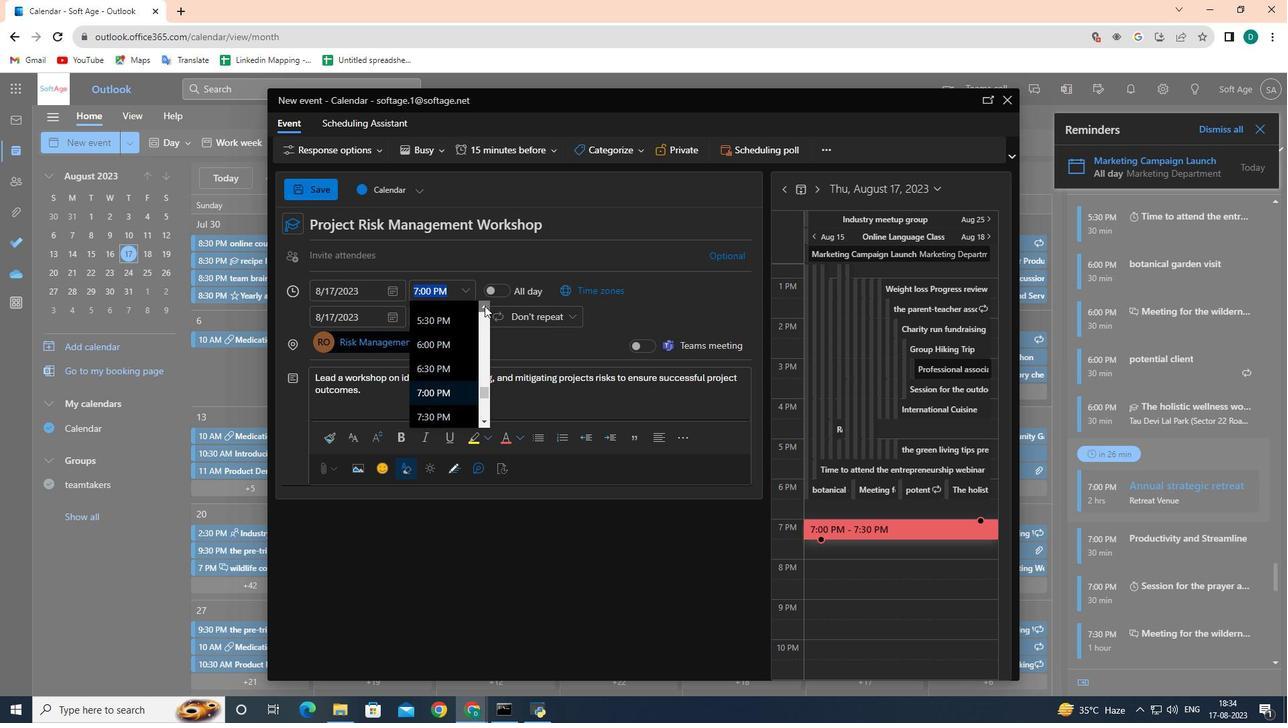 
Action: Mouse pressed left at (484, 306)
Screenshot: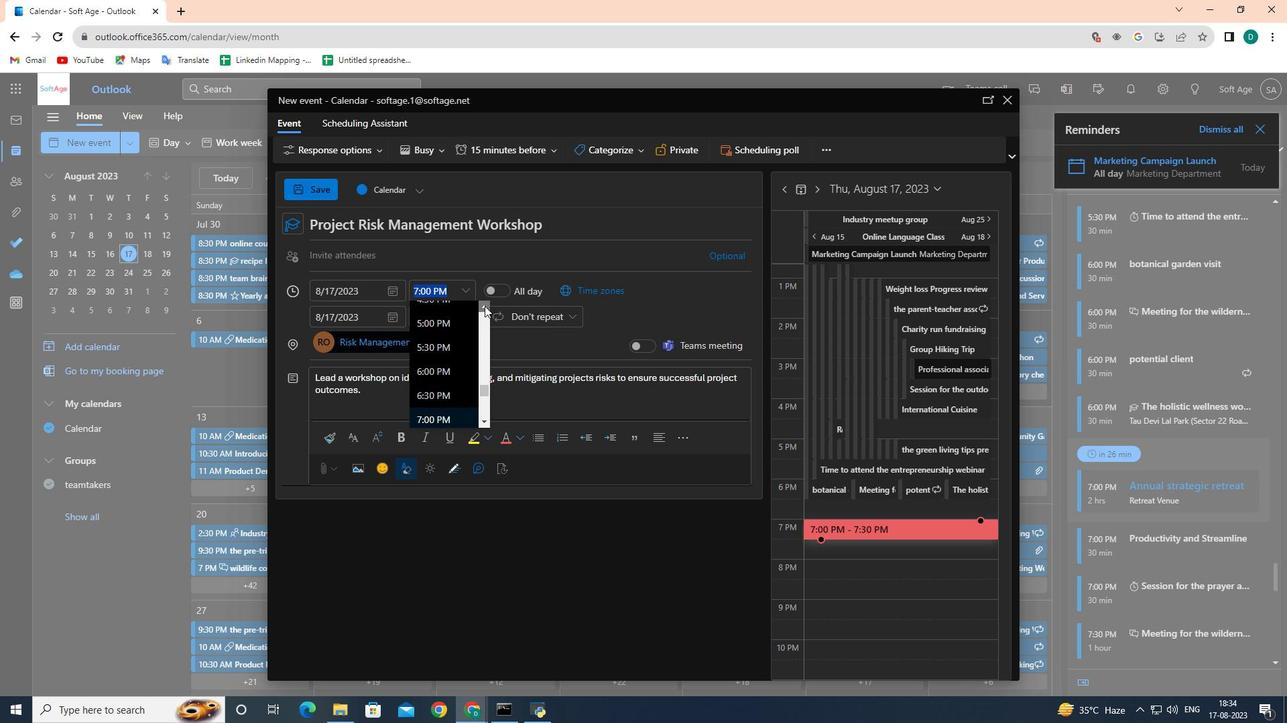 
Action: Mouse pressed left at (484, 306)
Screenshot: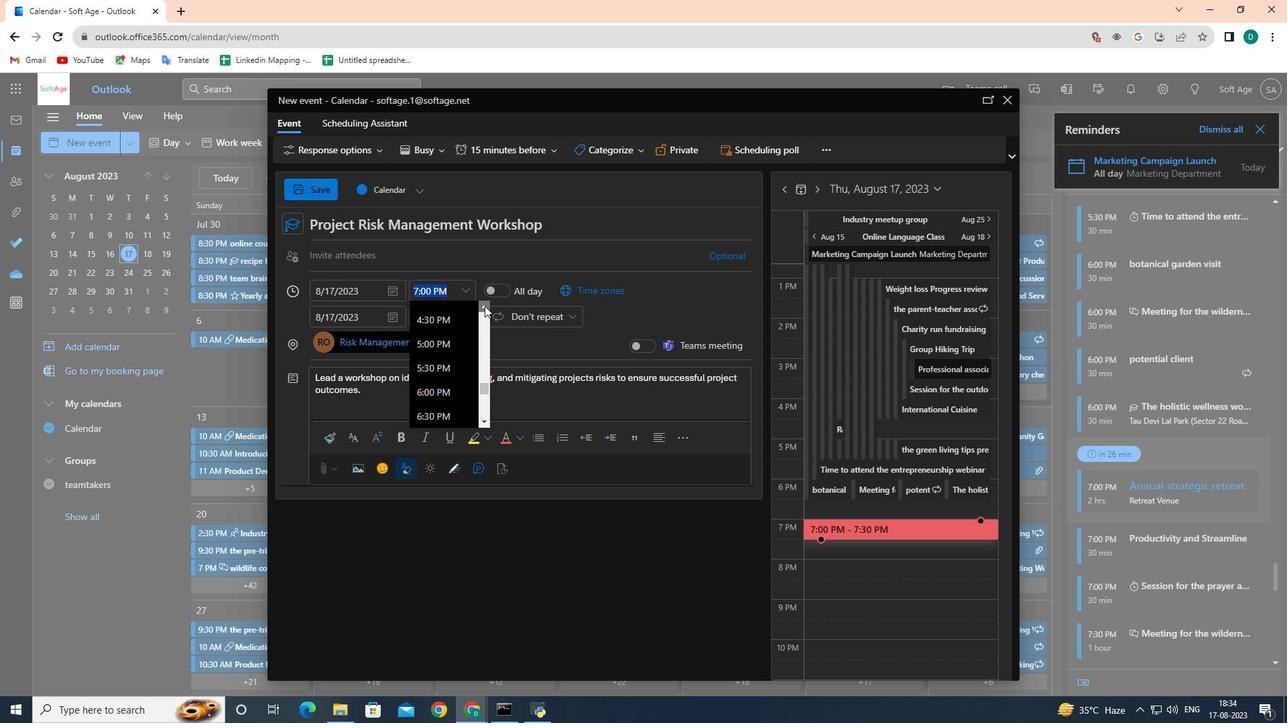 
Action: Mouse pressed left at (484, 306)
Screenshot: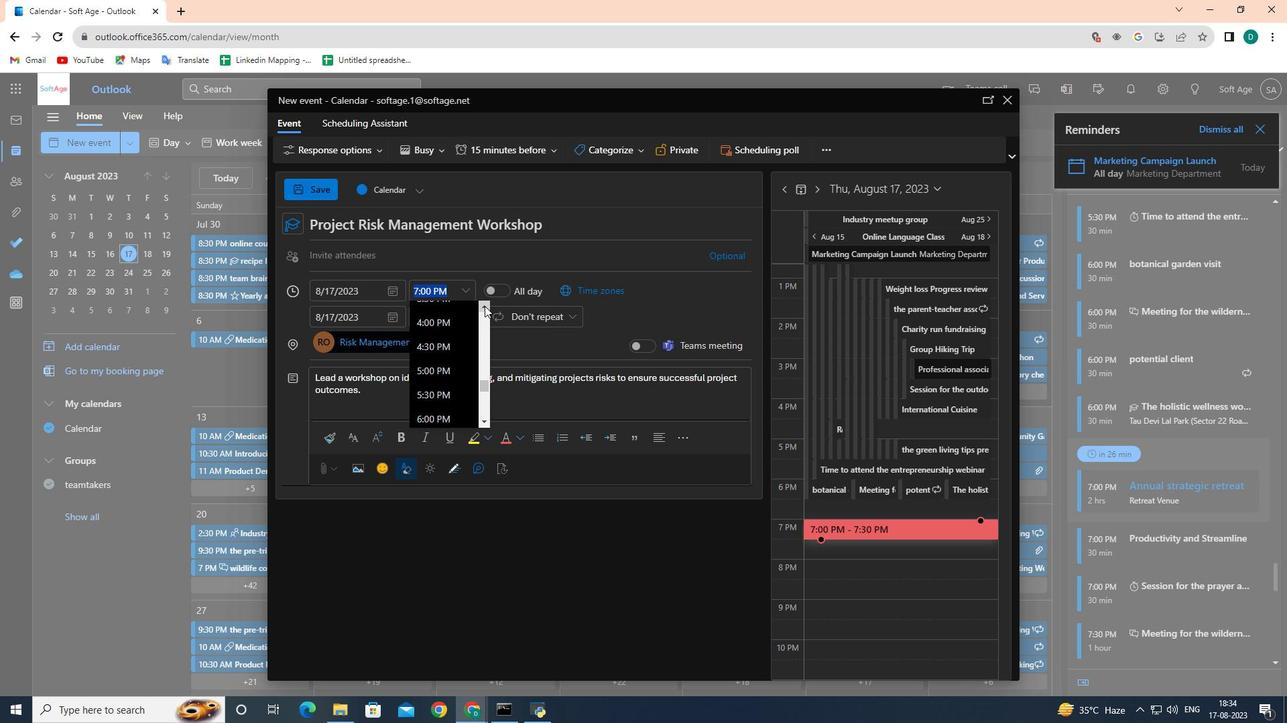 
Action: Mouse pressed left at (484, 306)
Screenshot: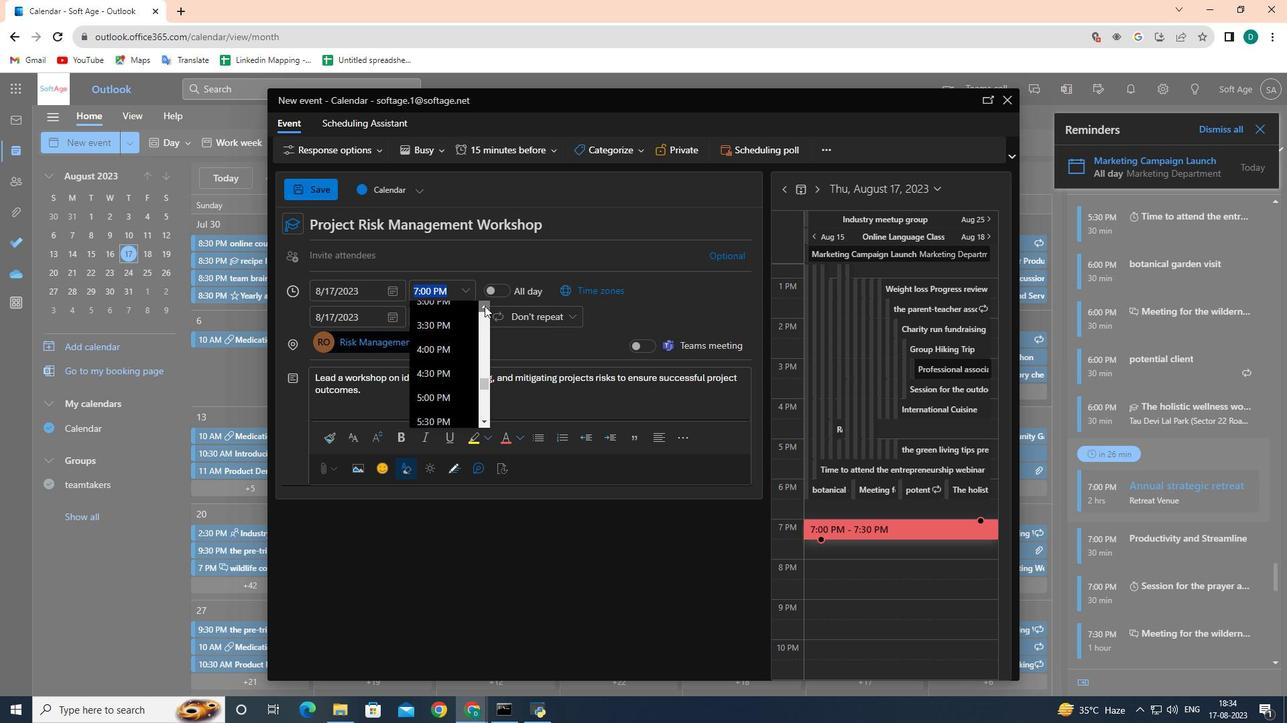 
Action: Mouse pressed left at (484, 306)
Screenshot: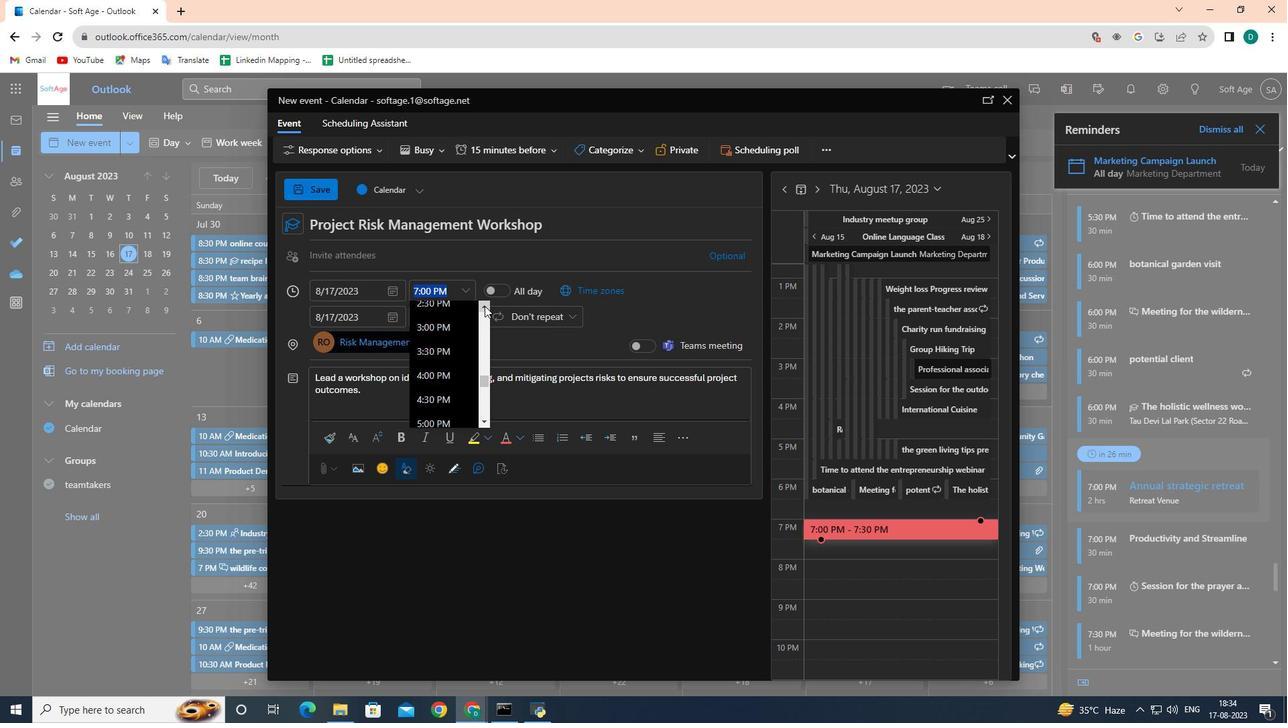
Action: Mouse moved to (453, 328)
Screenshot: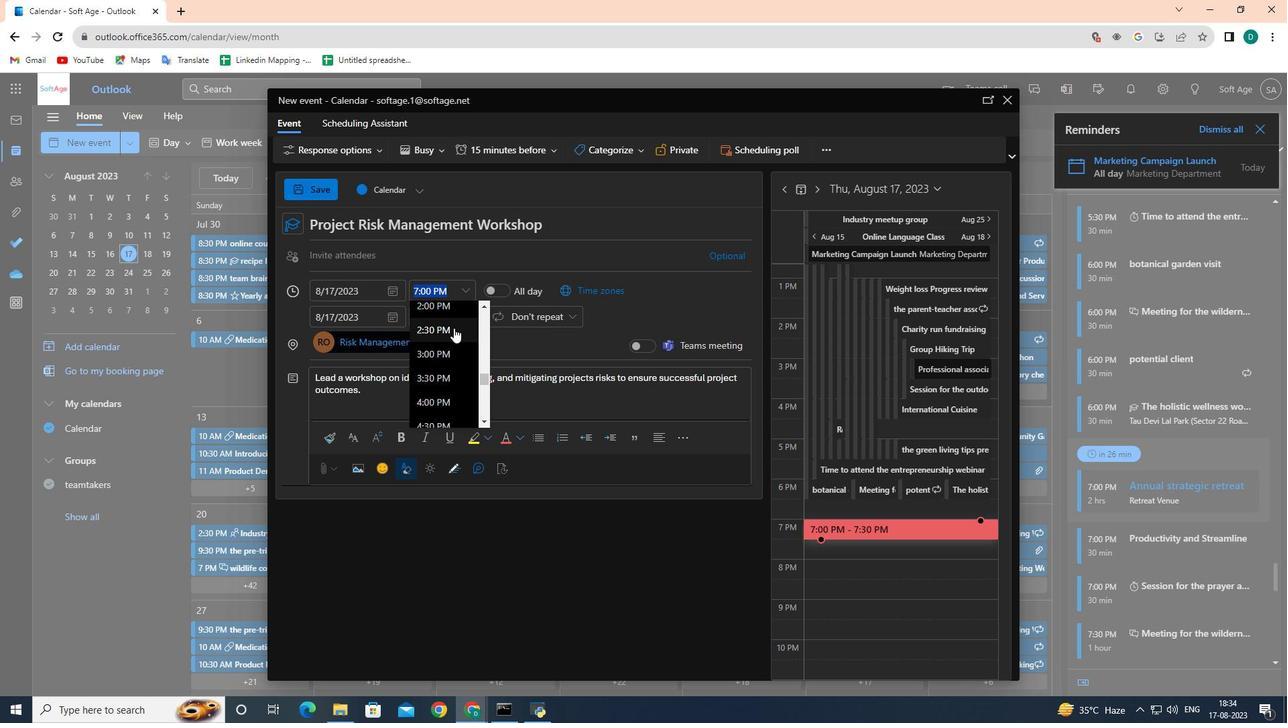 
Action: Mouse pressed left at (453, 328)
Screenshot: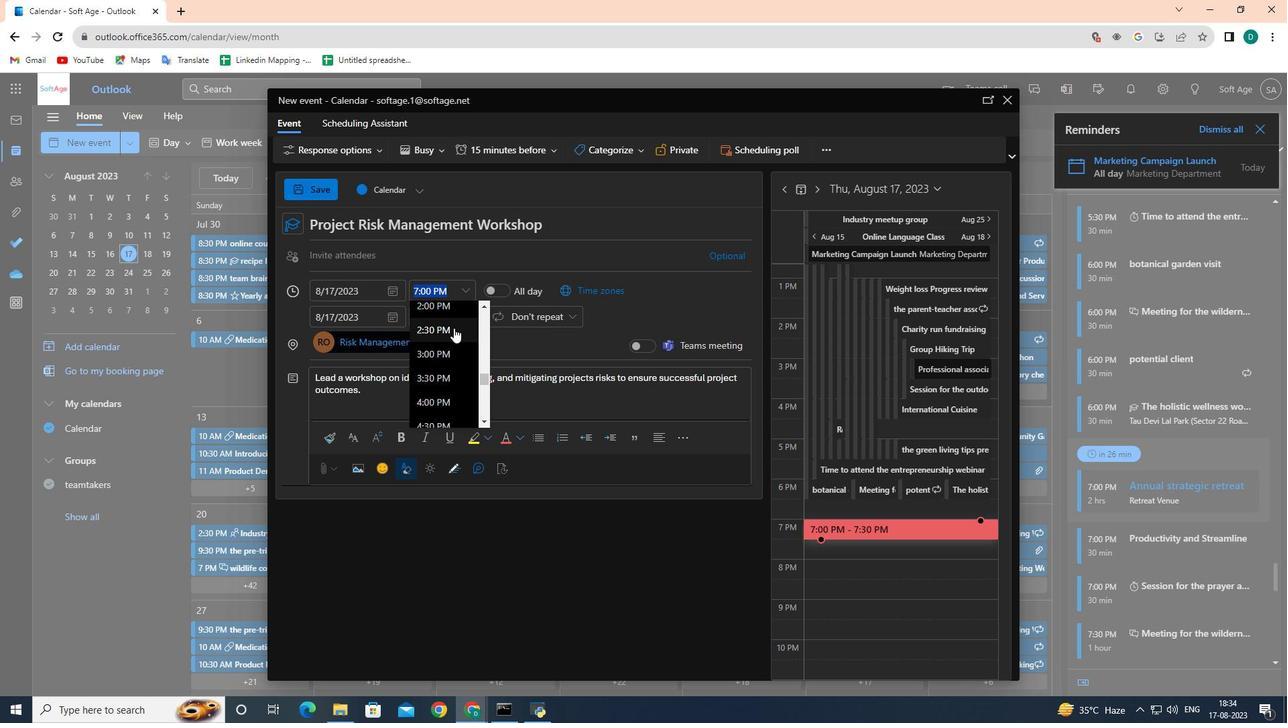 
Action: Mouse moved to (465, 315)
Screenshot: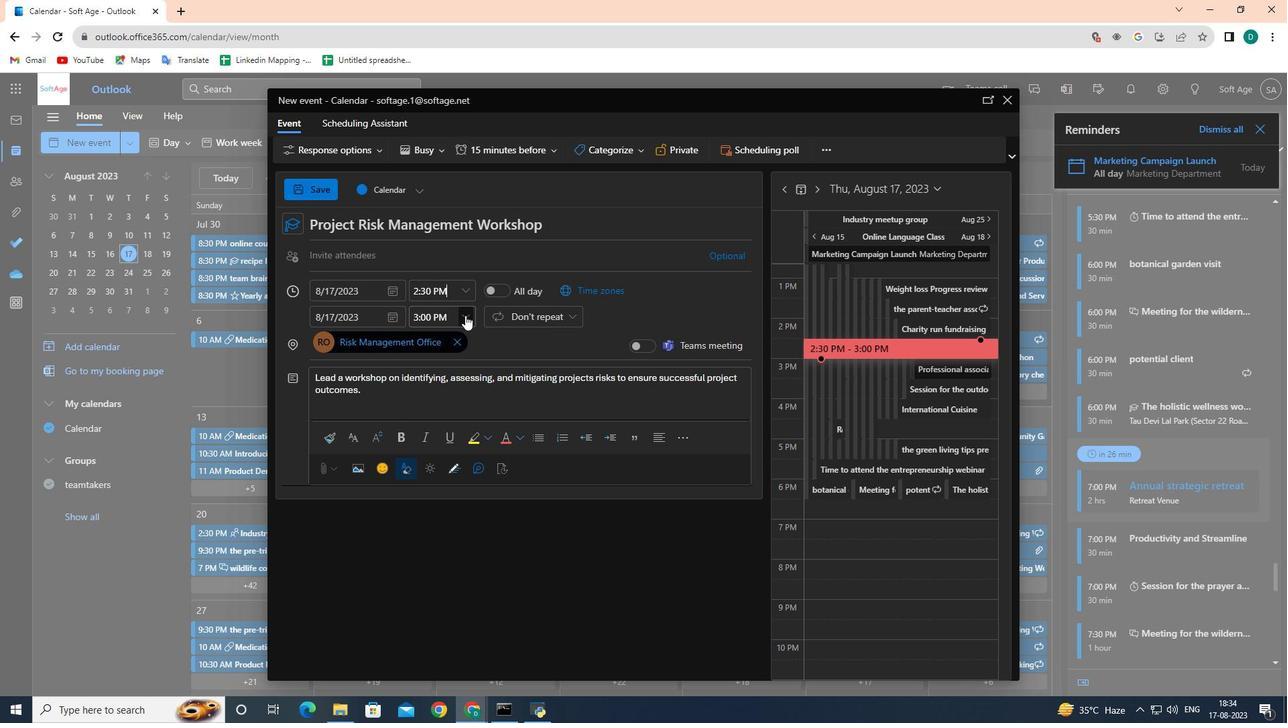 
Action: Mouse pressed left at (465, 315)
Screenshot: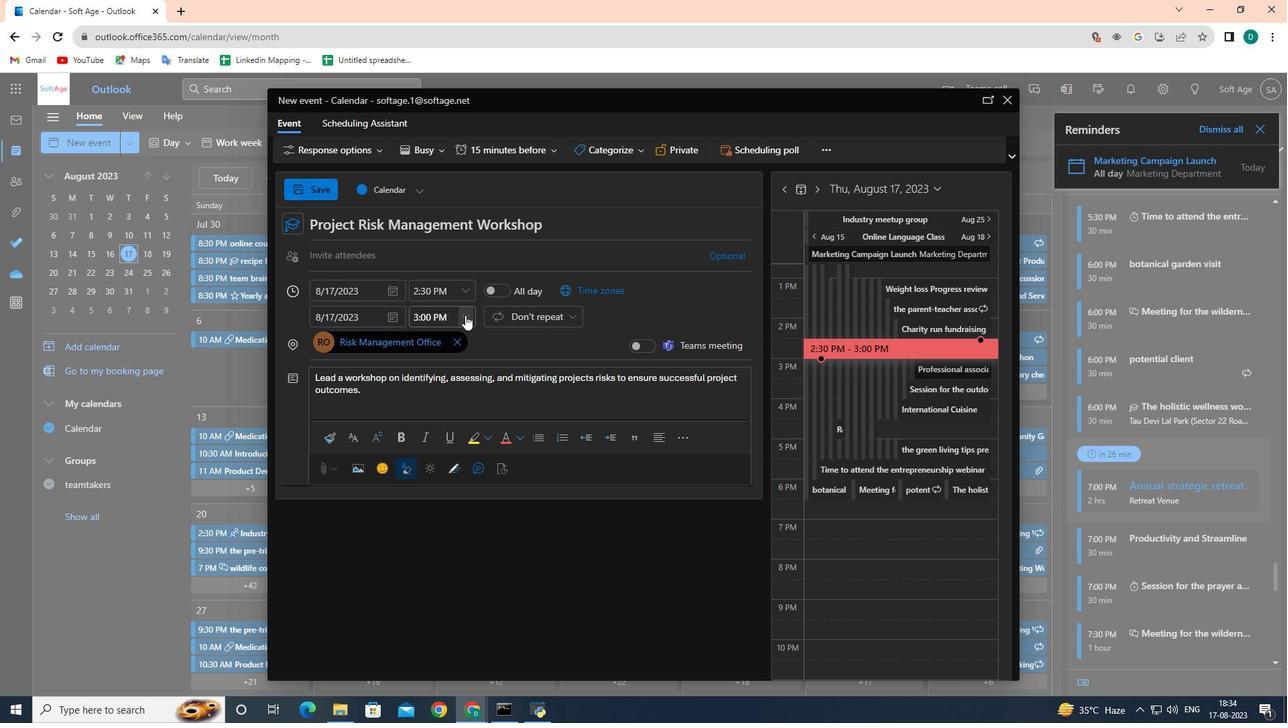 
Action: Mouse moved to (514, 448)
Screenshot: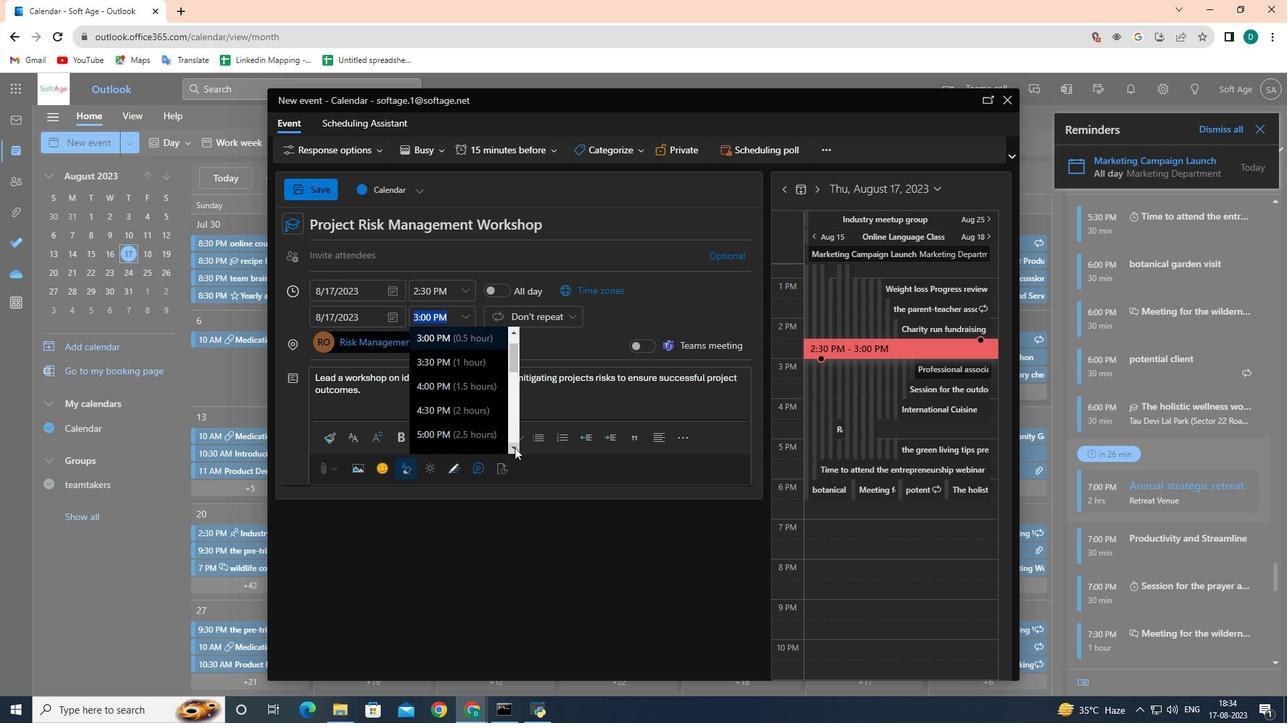 
Action: Mouse pressed left at (514, 448)
Screenshot: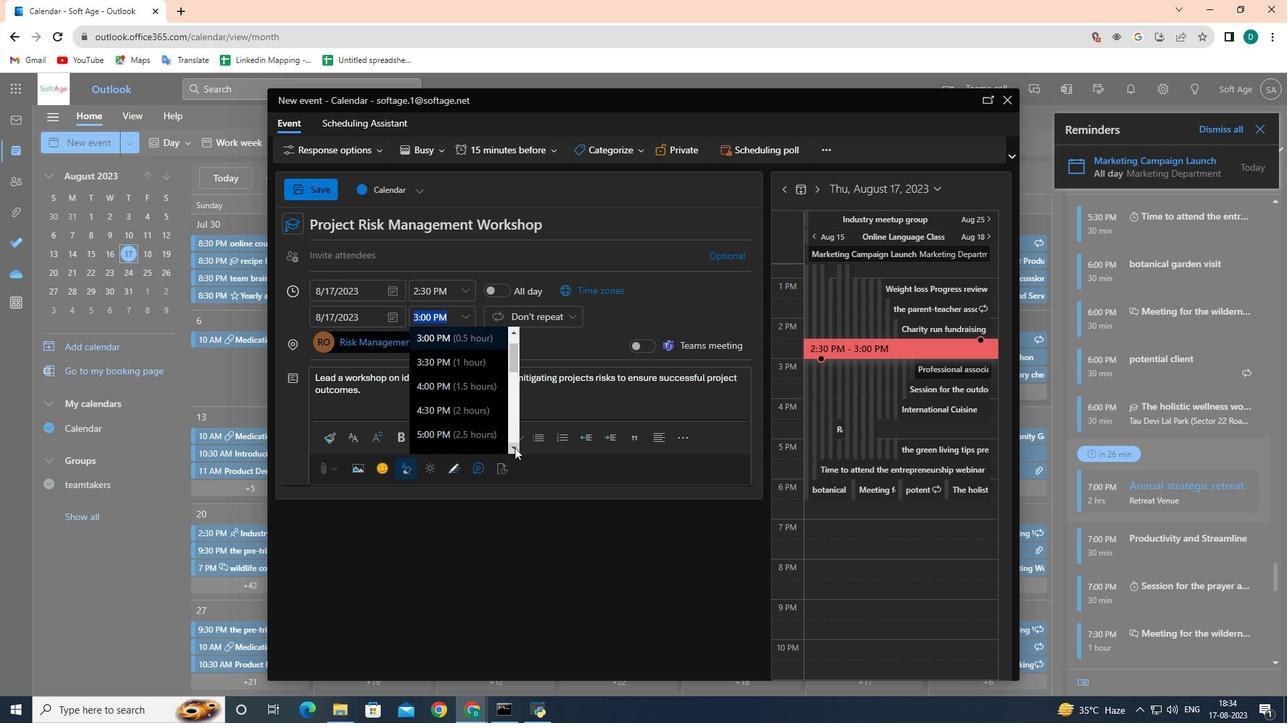 
Action: Mouse moved to (480, 384)
Screenshot: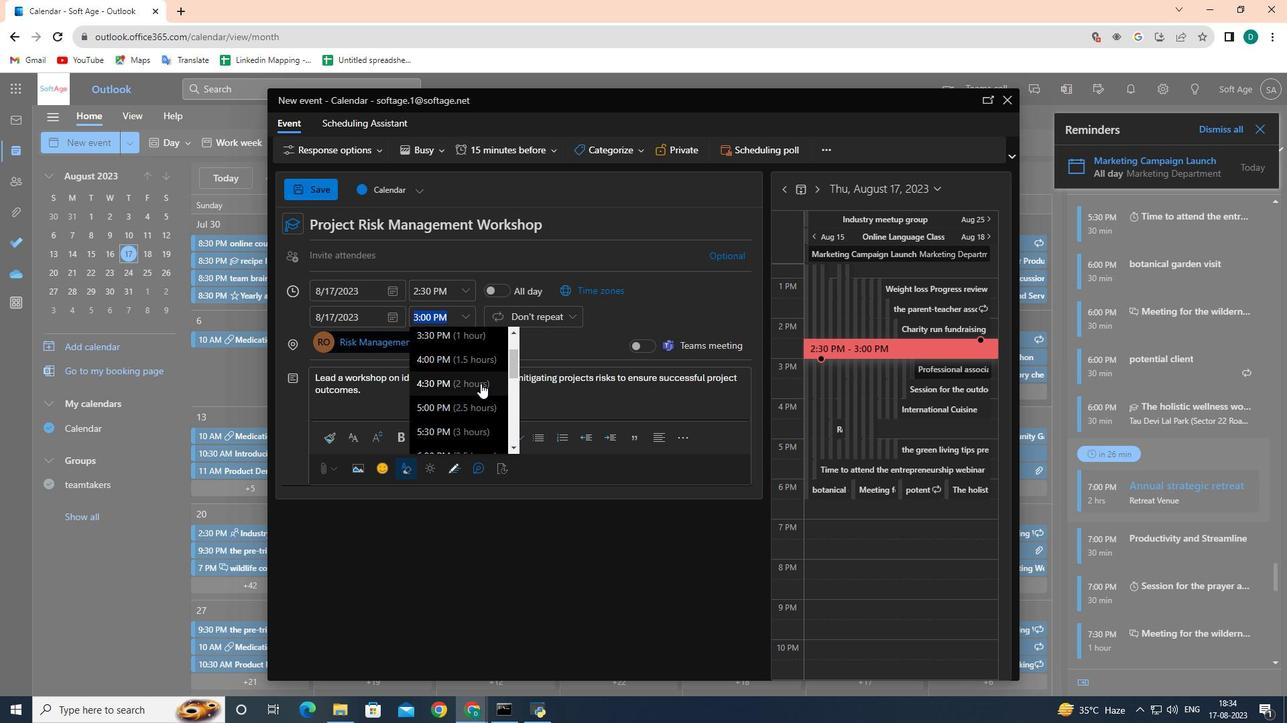 
Action: Mouse pressed left at (480, 384)
Screenshot: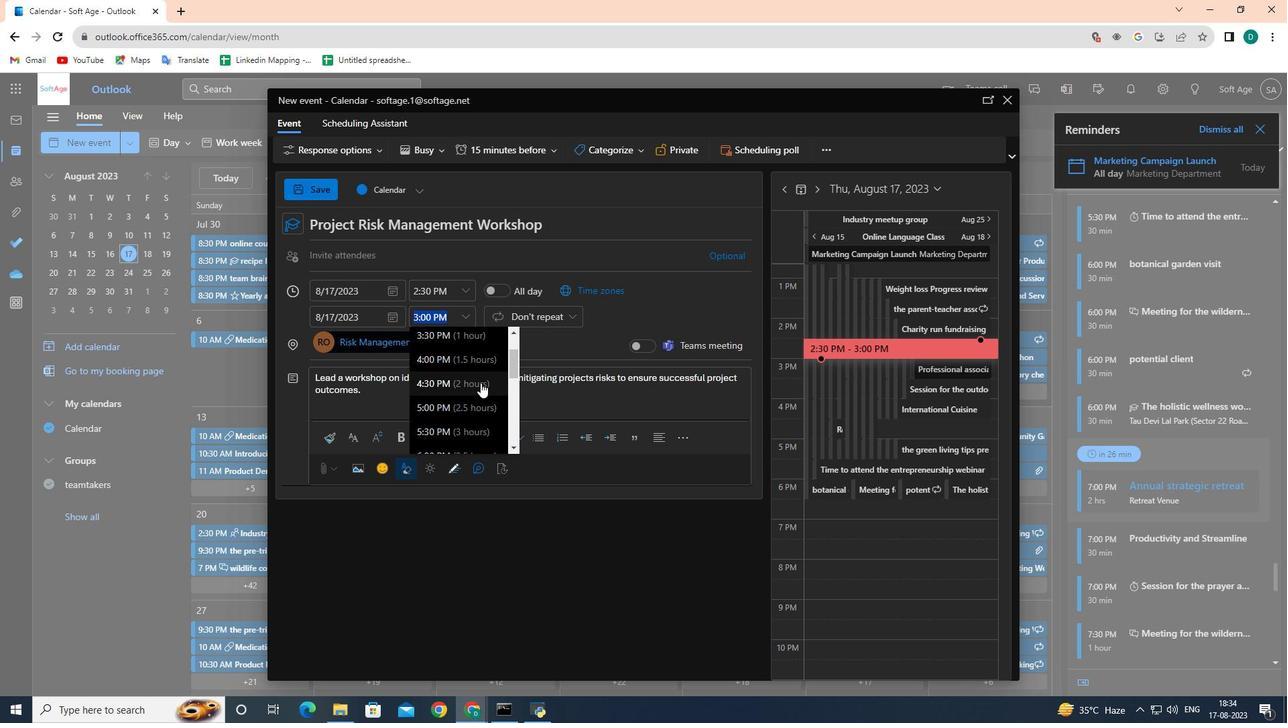 
Action: Mouse moved to (305, 189)
Screenshot: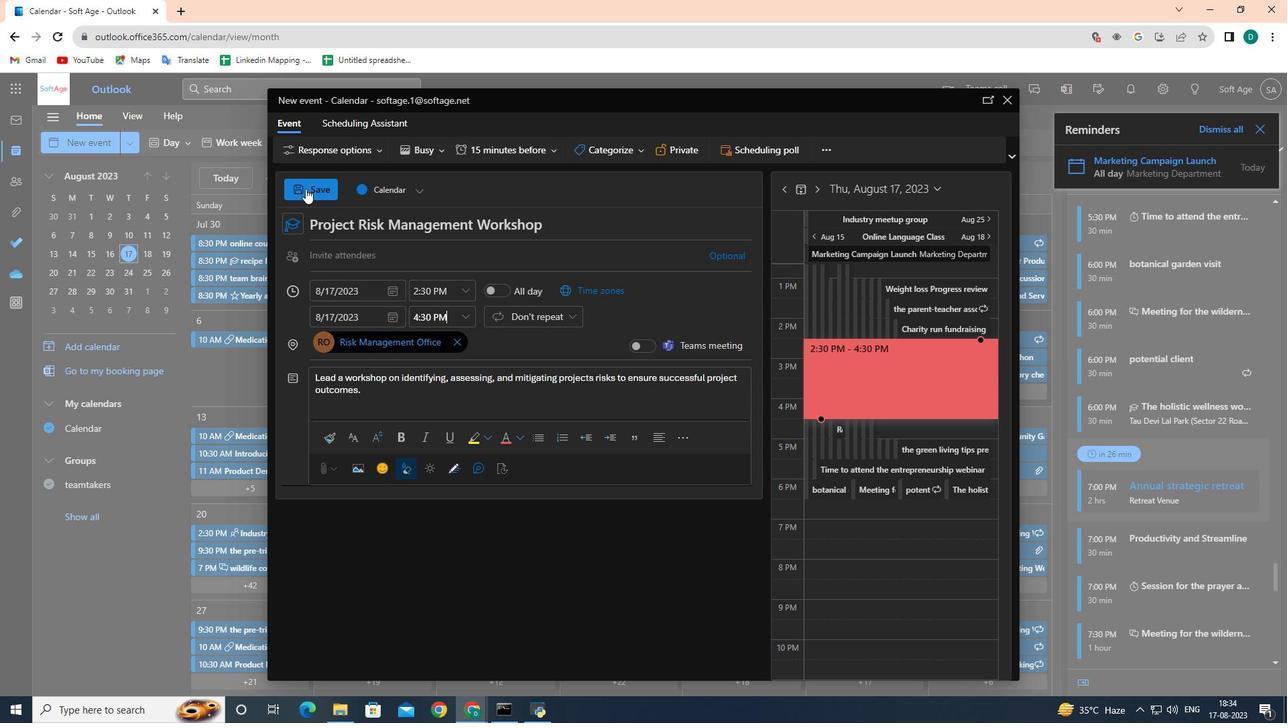 
Action: Mouse pressed left at (305, 189)
Screenshot: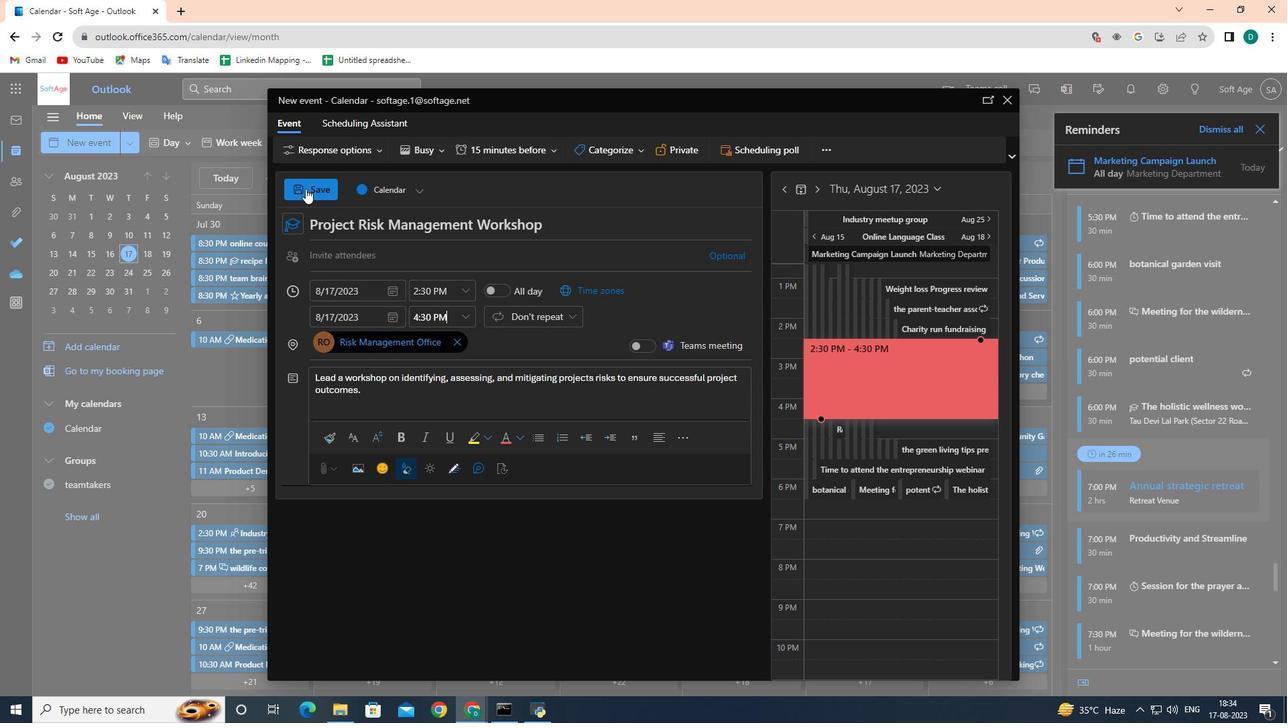 
